 Task: Open a blank google sheet and write heading  Budget GuruAdd Categories in a column and its values below  'Housing, Transportation, Groceries, Utilities, Entertainment, Dining Out, Health, Miscellaneous, Savings & Total. 'Add Budgeted amount in next column and its values below  $1,500, $300, $400, $200, $150, $250, $100, $200, $500 & $4,600. Add Actual amountin next column and its values below   $1,400, $280, $420, $180, $170, $230, $120, $180, $520 & $4,500. Add Difference  in next column and its values below   -$100, -$20, +$20, -$20, +$20, -$20, +$20, -$20, +$20 & -$100Save page DashboardReceiptsbook
Action: Mouse moved to (240, 157)
Screenshot: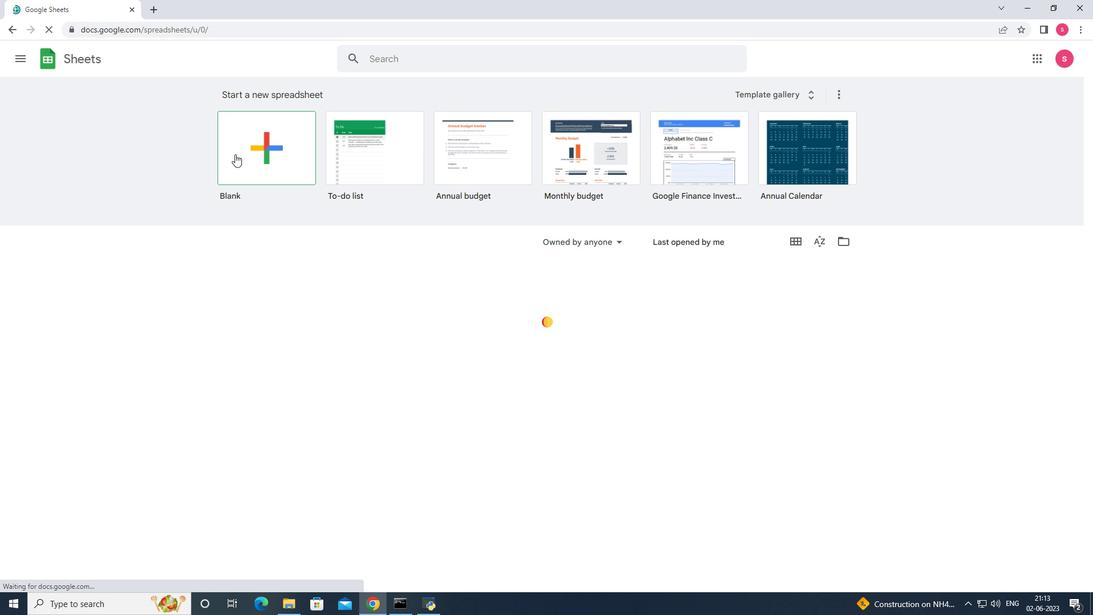 
Action: Mouse pressed left at (240, 157)
Screenshot: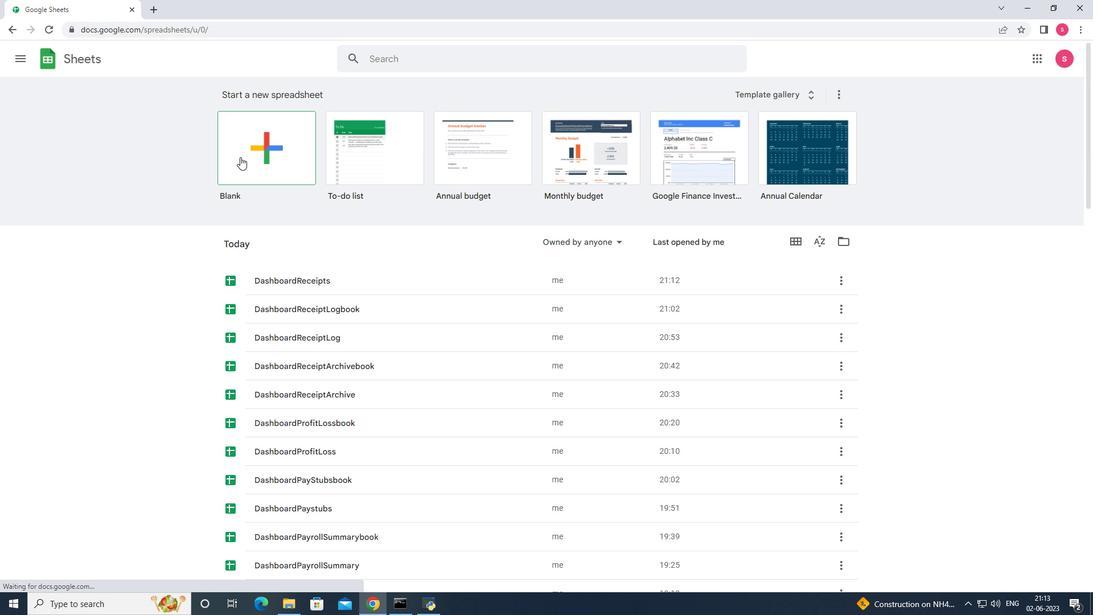 
Action: Mouse moved to (237, 162)
Screenshot: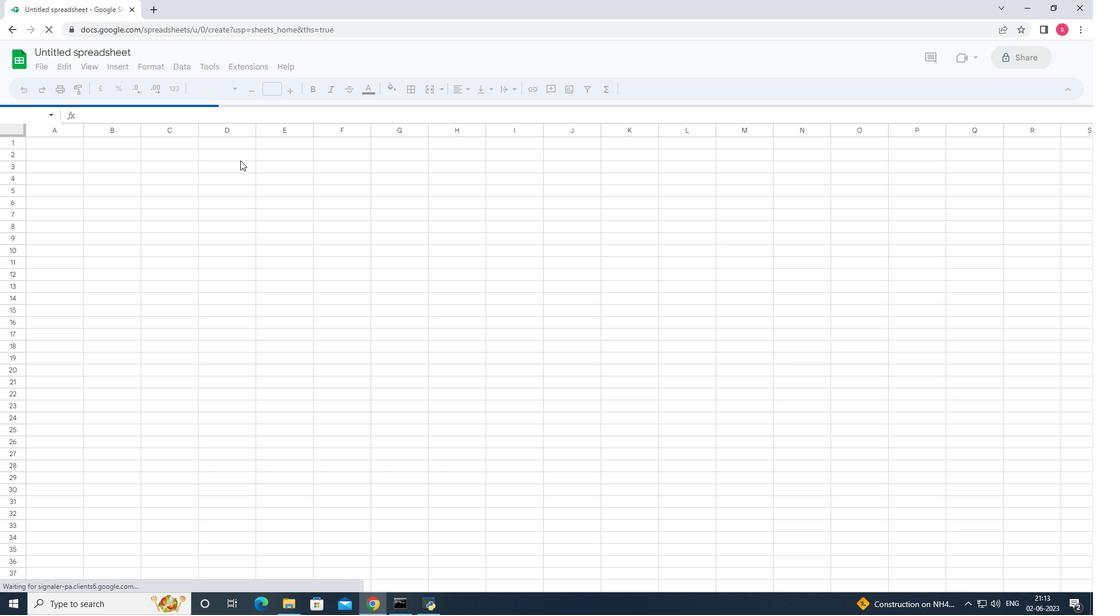 
Action: Key pressed <Key.shift>Budget<Key.space><Key.shift><Key.shift><Key.shift><Key.shift><Key.shift>Guru<Key.esc><Key.shift><Key.shift><Key.shift><Key.shift><Key.shift><Key.shift><Key.shift><Key.shift>Budget<Key.space><Key.shift><Key.shift><Key.shift><Key.shift><Key.shift><Key.shift><Key.shift><Key.shift><Key.shift><Key.shift><Key.shift><Key.shift><Key.shift><Key.shift>Guru<Key.enter><Key.shift><Key.shift><Key.shift><Key.shift><Key.shift>Housingctrl+X
Screenshot: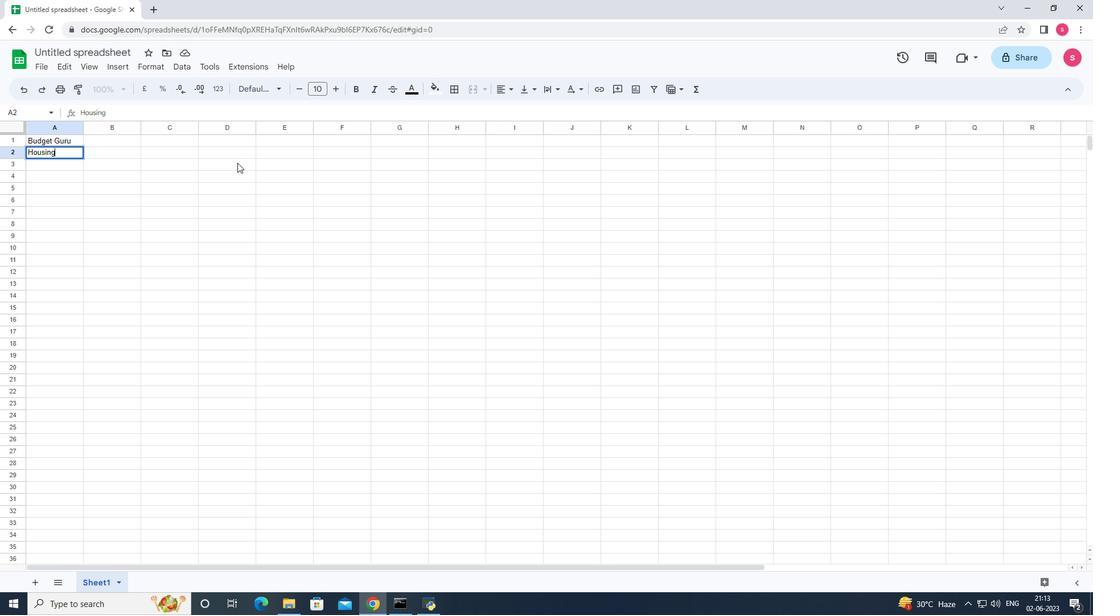 
Action: Mouse moved to (68, 156)
Screenshot: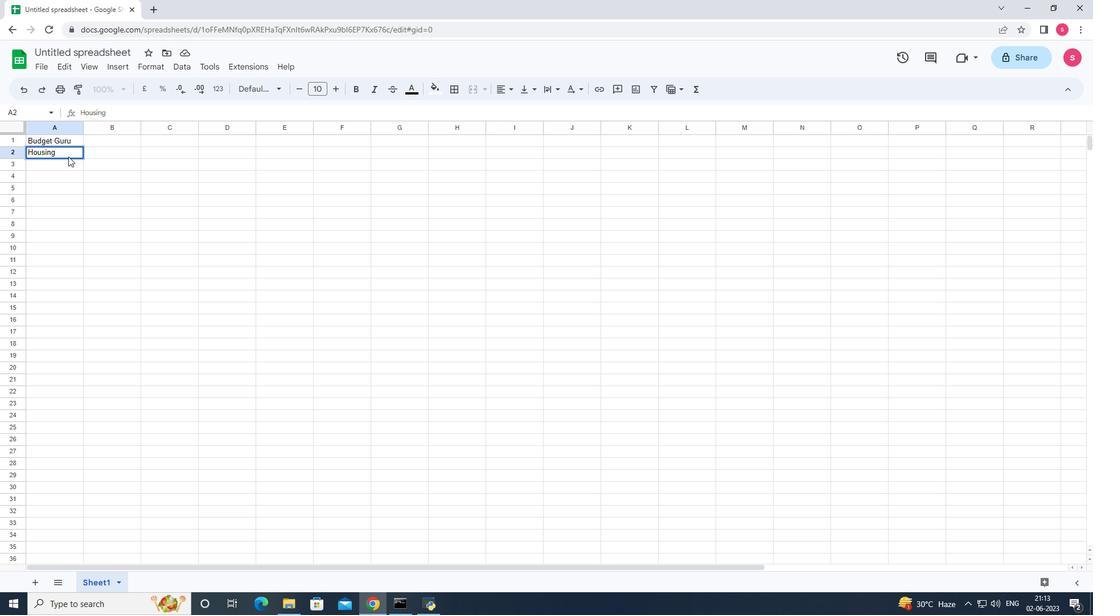 
Action: Mouse pressed left at (68, 156)
Screenshot: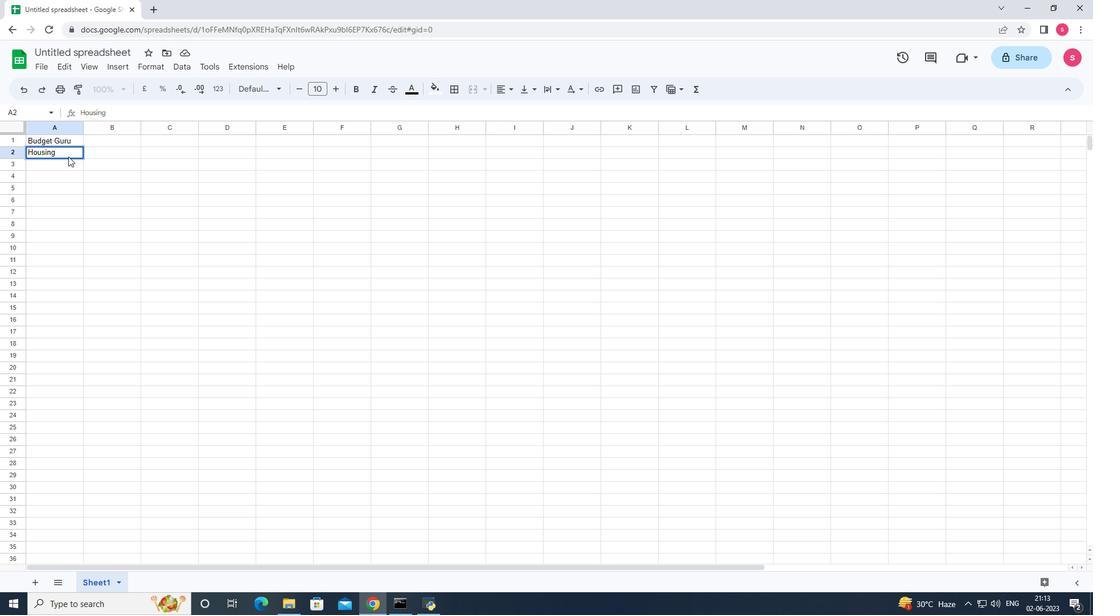 
Action: Mouse moved to (70, 166)
Screenshot: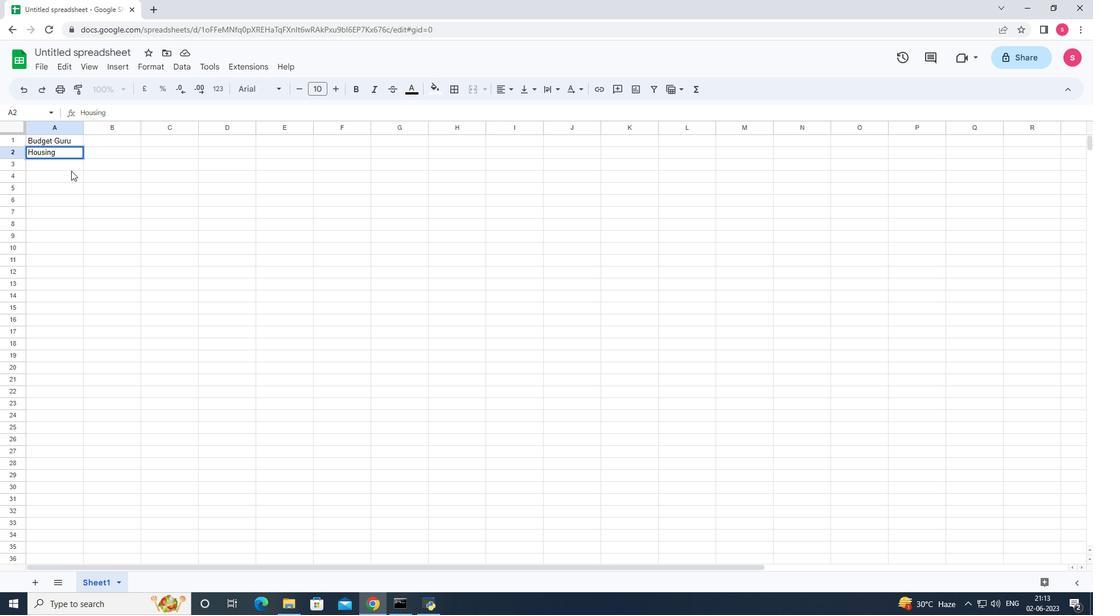 
Action: Mouse pressed left at (70, 166)
Screenshot: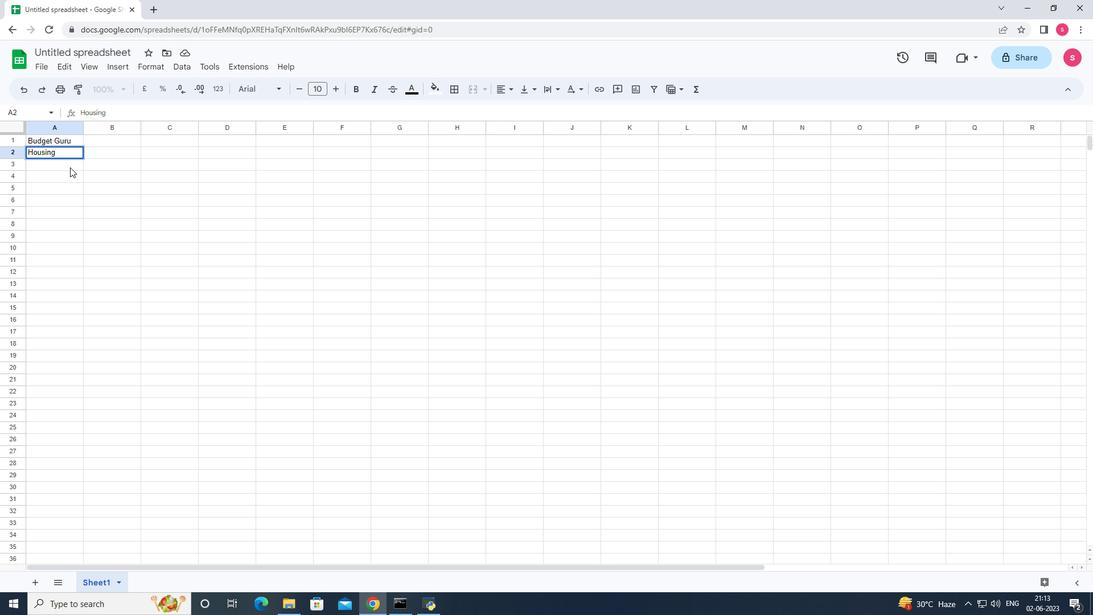 
Action: Key pressed ctrl+Vctrl+Z
Screenshot: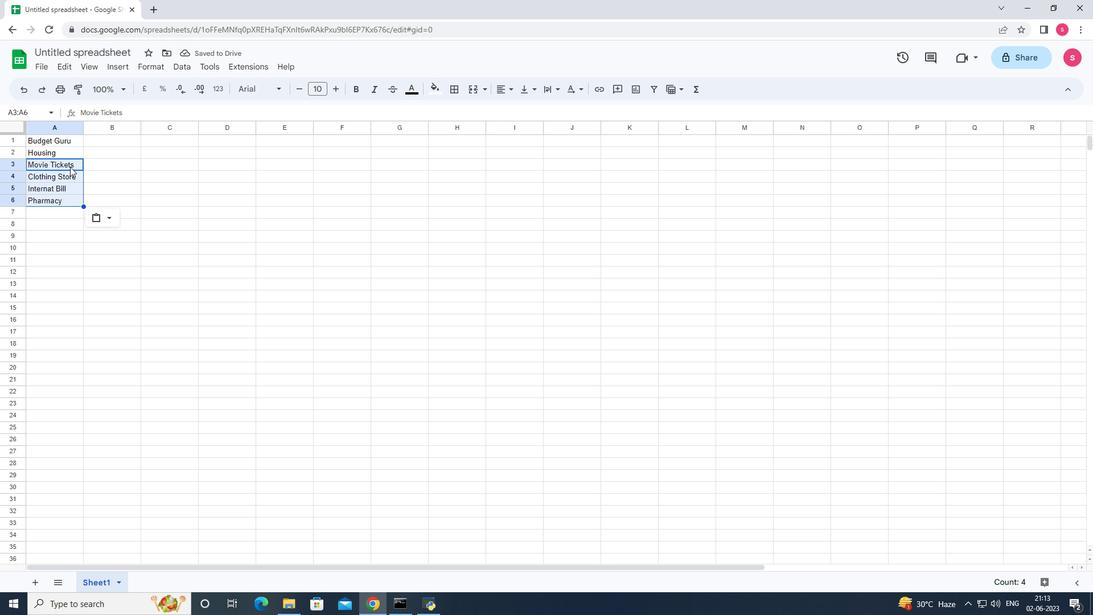 
Action: Mouse moved to (64, 154)
Screenshot: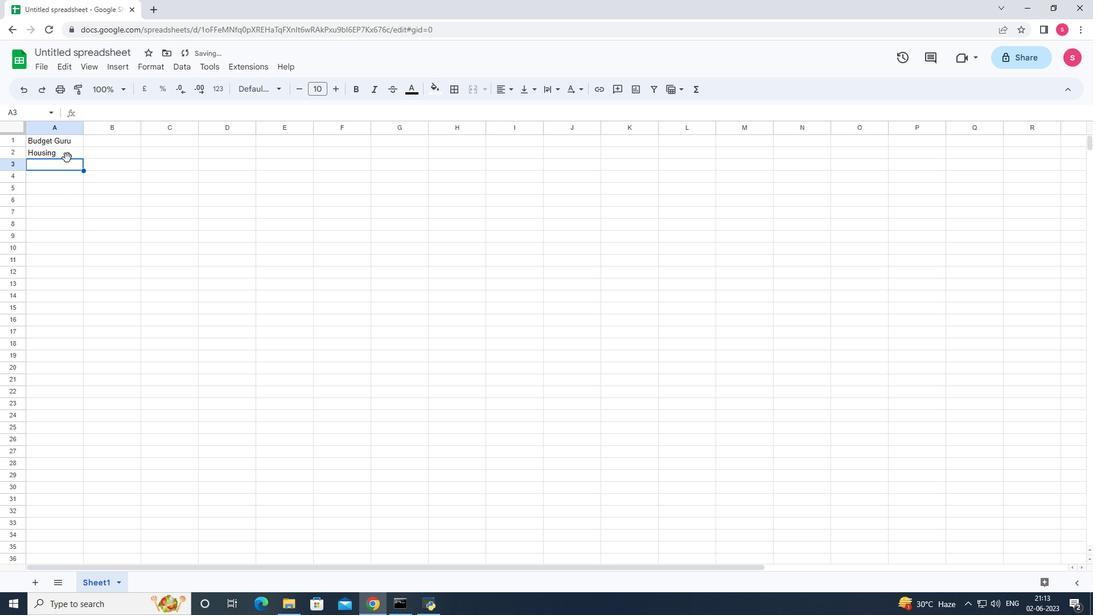 
Action: Mouse pressed left at (64, 154)
Screenshot: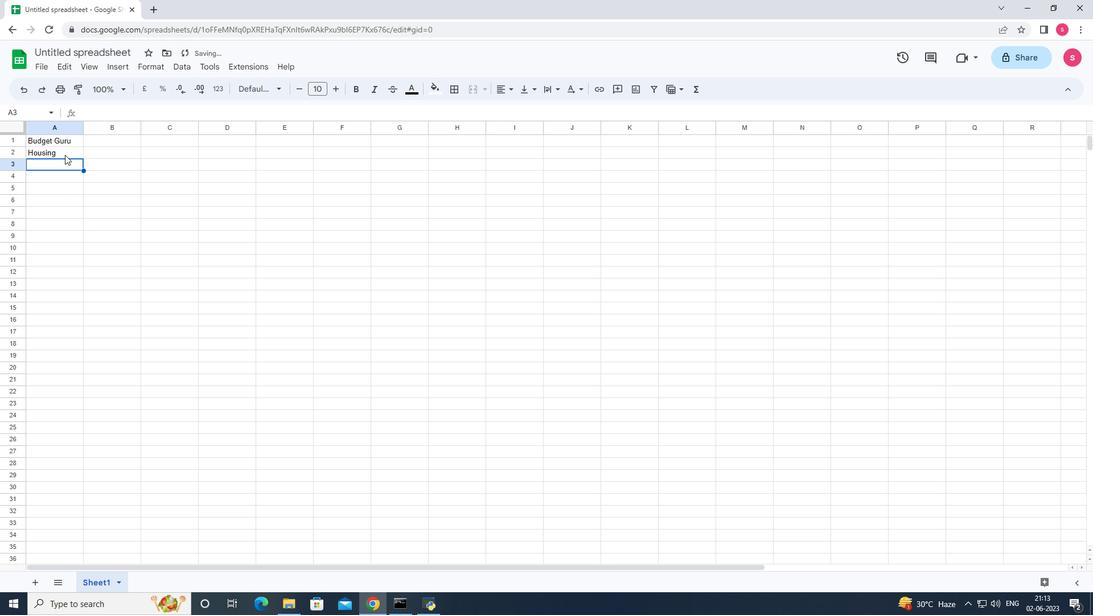
Action: Key pressed <Key.backspace><Key.shift>Categories<Key.enter><Key.shift><Key.shift><Key.shift><Key.shift><Key.shift>Housing<Key.enter><Key.shift><Key.shift>Transportation<Key.enter><Key.shift><Key.shift>Groceries<Key.enter><Key.shift><Key.shift>Utilities<Key.enter><Key.shift>Entertainment<Key.enter><Key.shift>Dining<Key.space><Key.shift>Out<Key.enter><Key.shift>Health<Key.enter><Key.shift>Miscellaneous<Key.enter><Key.shift>sa<Key.backspace><Key.backspace><Key.shift>Savings<Key.enter><Key.shift>Total<Key.enter><Key.right><Key.up><Key.up><Key.up><Key.up><Key.up><Key.up><Key.up><Key.up><Key.up><Key.up><Key.up><Key.shift>Budgeted<Key.space><Key.shift><Key.caps_lock><Key.shift><Key.shift>a<Key.backspace><Key.shift>sa<Key.backspace><Key.backspace><Key.shift>a<Key.shift><Key.backspace><Key.shift>a<Key.backspace><Key.shift><Key.caps_lock><Key.shift>Amount<Key.enter>1500<Key.enter>300<Key.enter>400<Key.enter>200<Key.enter>150<Key.enter>250<Key.enter>100<Key.enter>200<Key.enter>500<Key.enter>=
Screenshot: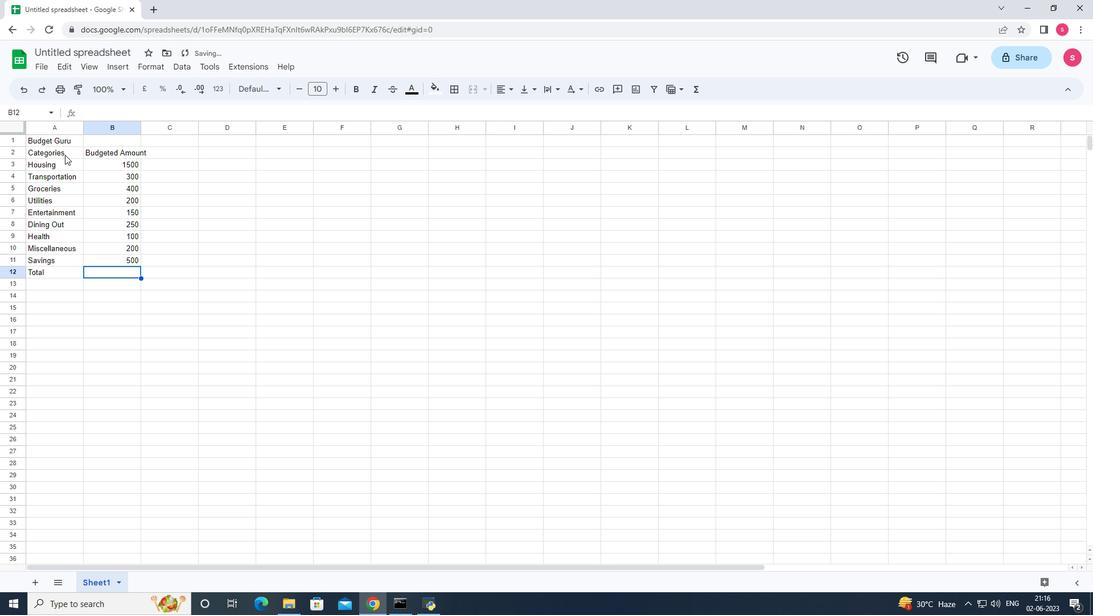 
Action: Mouse moved to (136, 284)
Screenshot: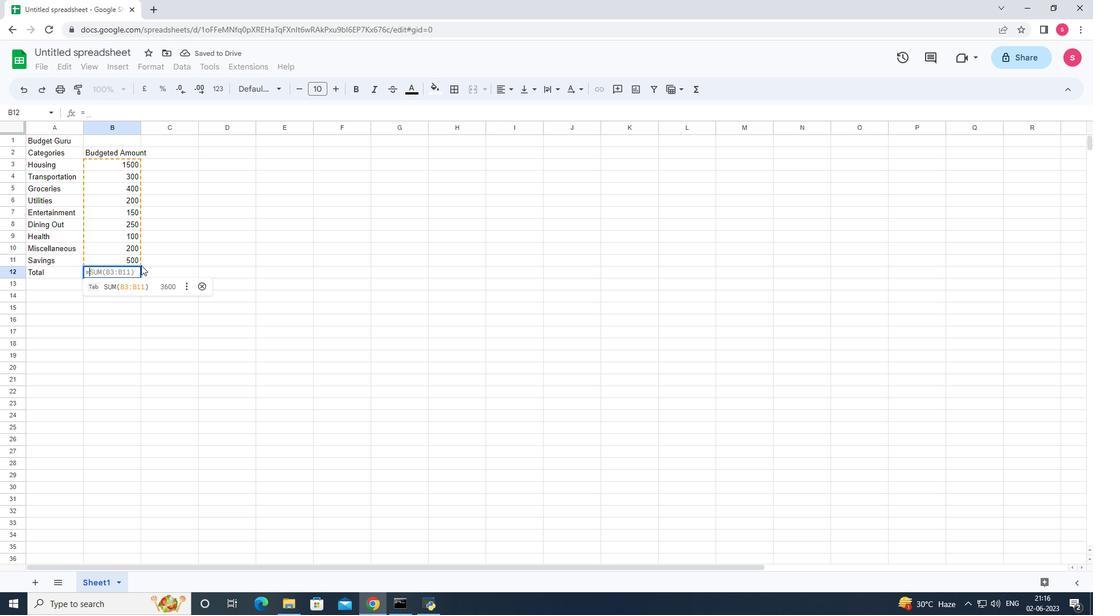 
Action: Mouse pressed left at (136, 284)
Screenshot: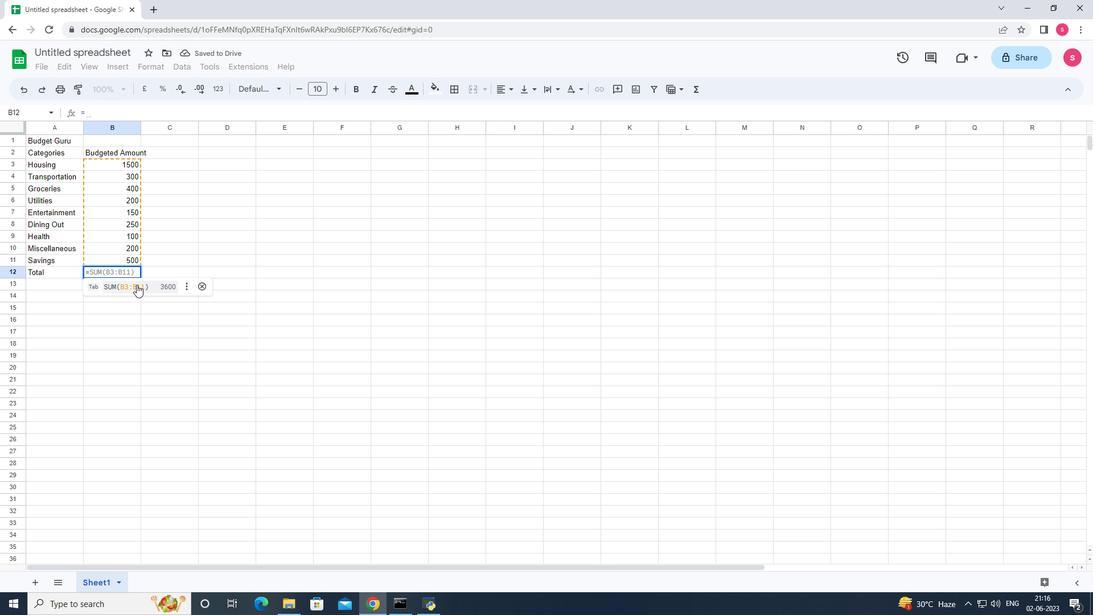 
Action: Mouse moved to (88, 163)
Screenshot: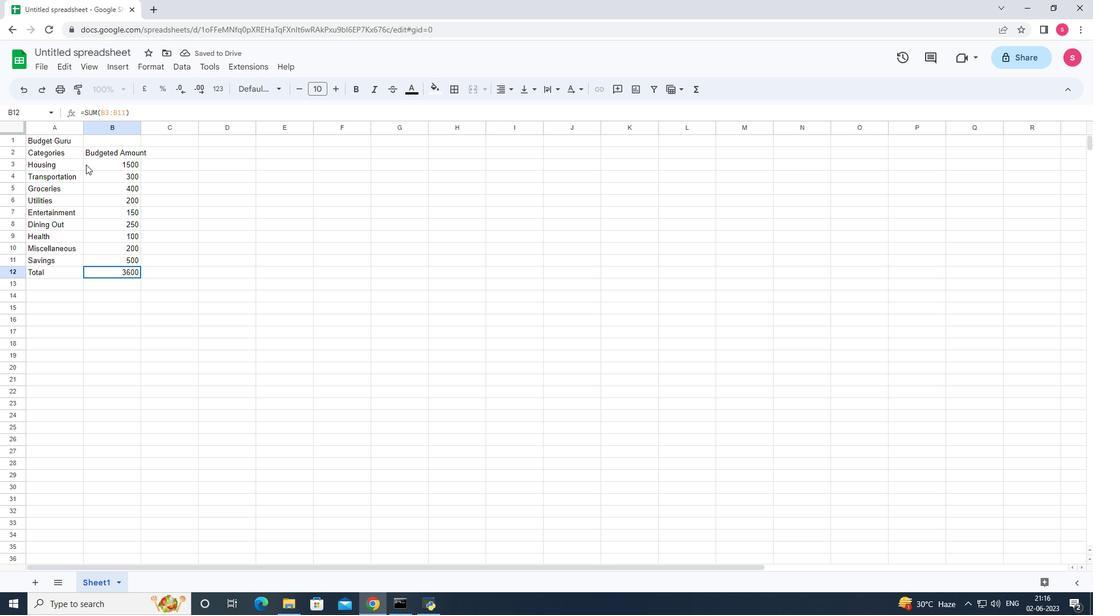 
Action: Mouse pressed left at (88, 163)
Screenshot: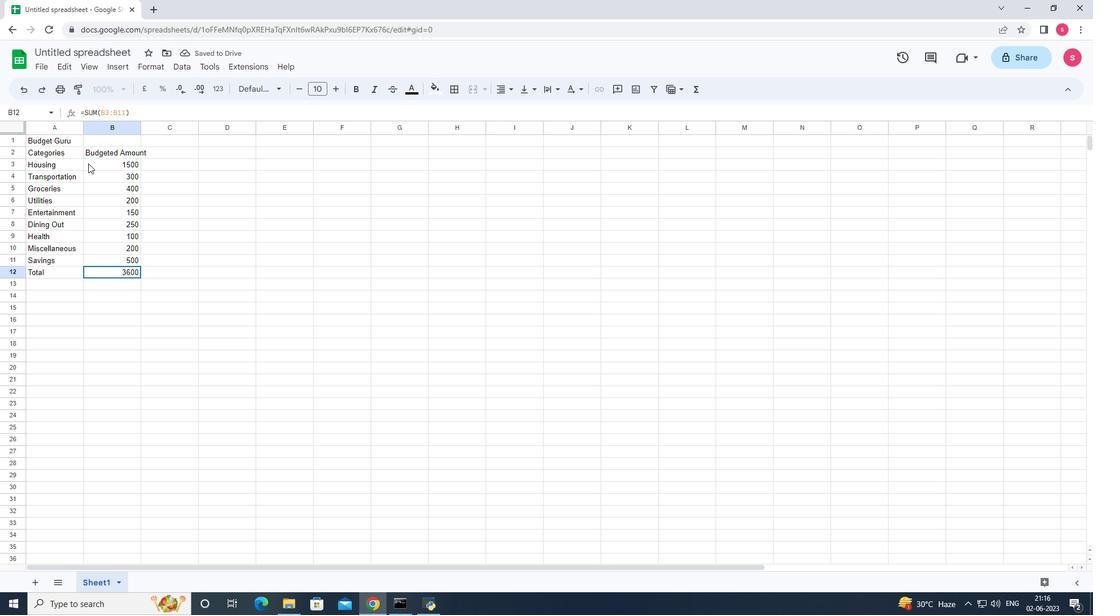 
Action: Mouse moved to (141, 67)
Screenshot: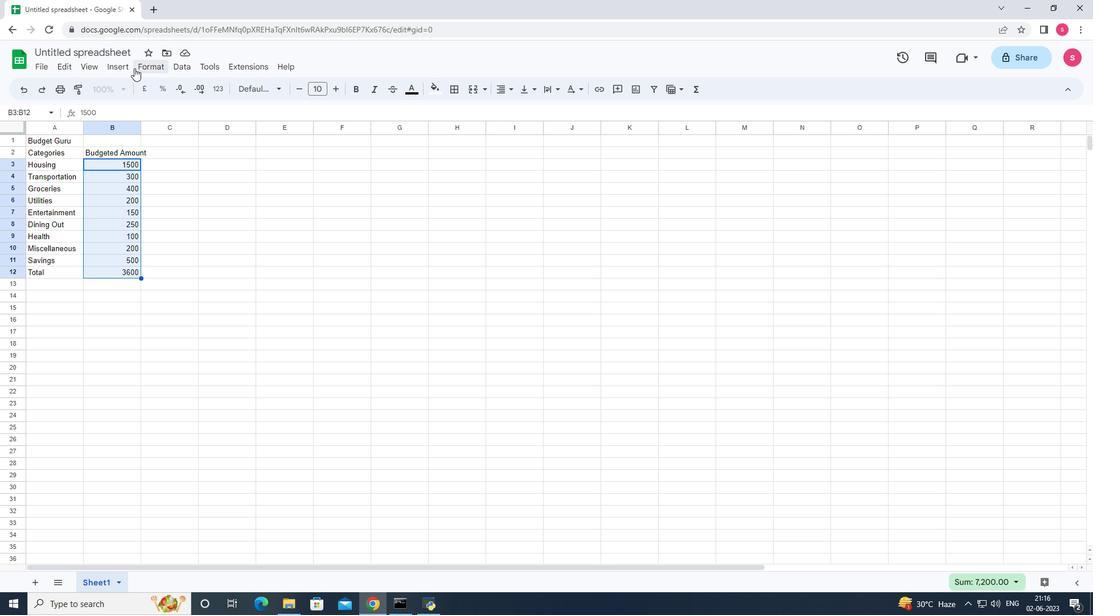 
Action: Mouse pressed left at (141, 67)
Screenshot: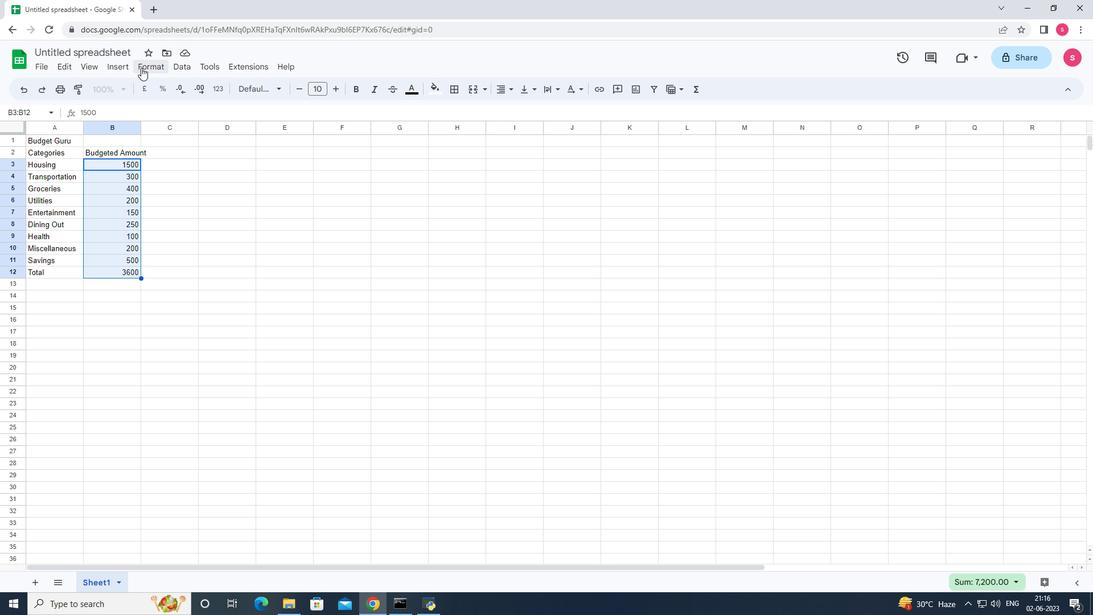 
Action: Mouse moved to (205, 116)
Screenshot: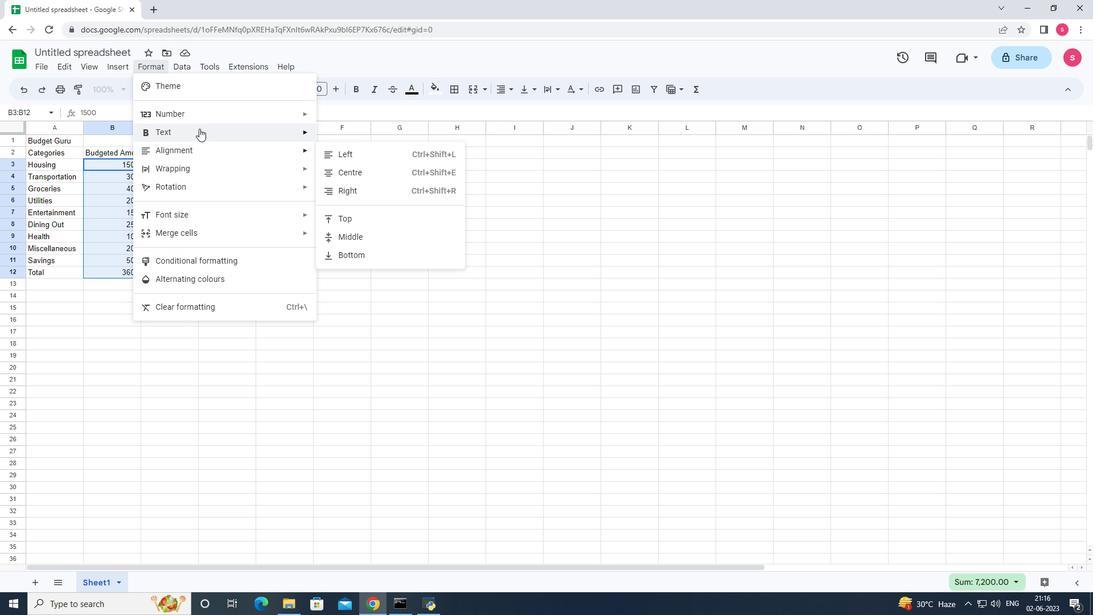 
Action: Mouse pressed left at (205, 116)
Screenshot: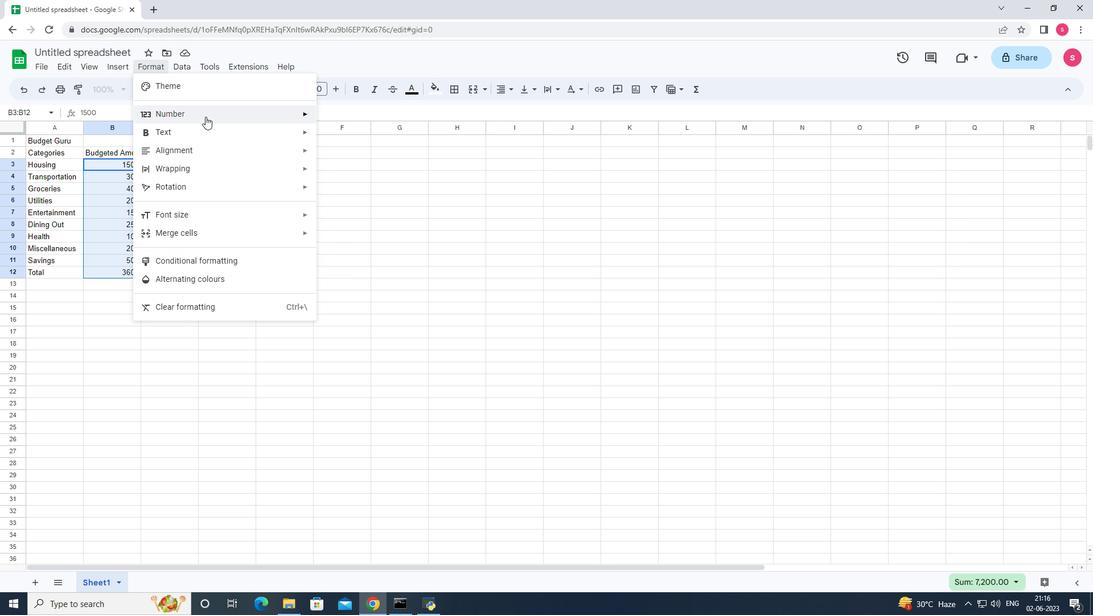 
Action: Mouse moved to (409, 461)
Screenshot: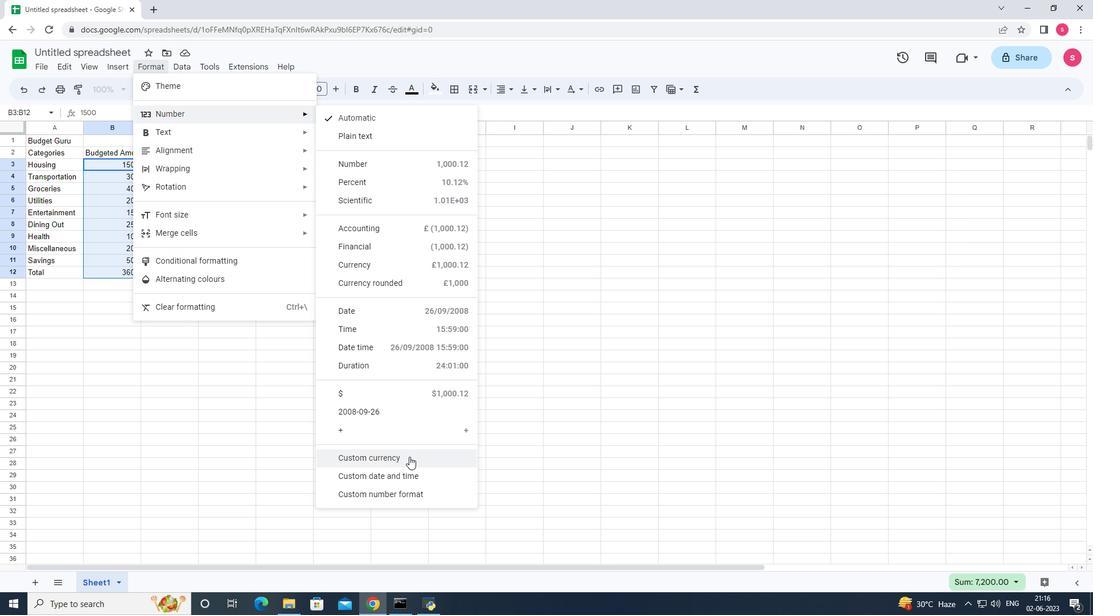 
Action: Mouse pressed left at (409, 461)
Screenshot: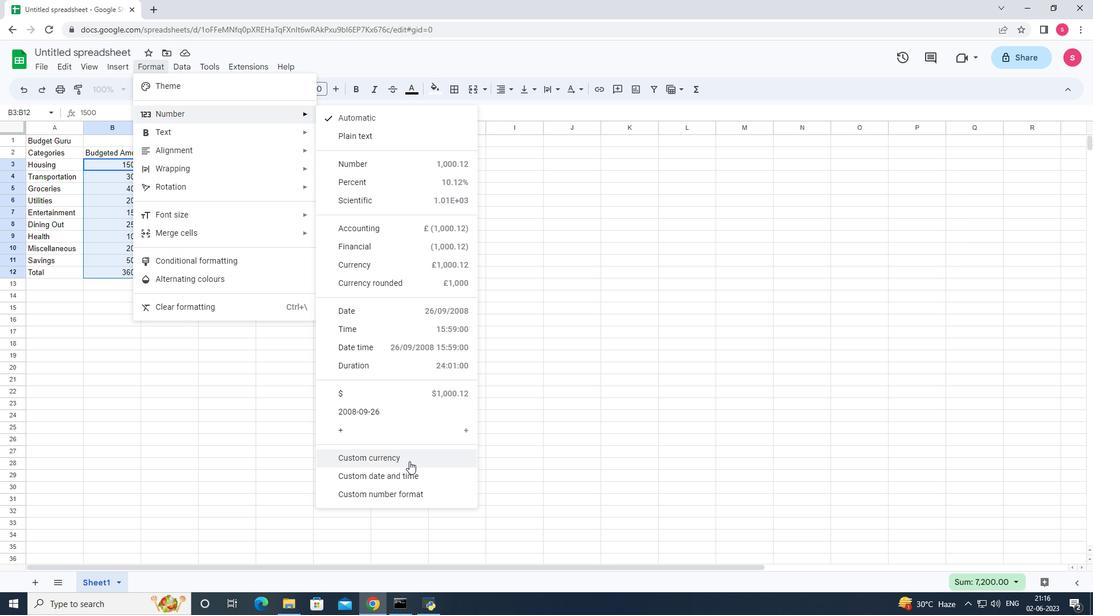 
Action: Mouse moved to (482, 254)
Screenshot: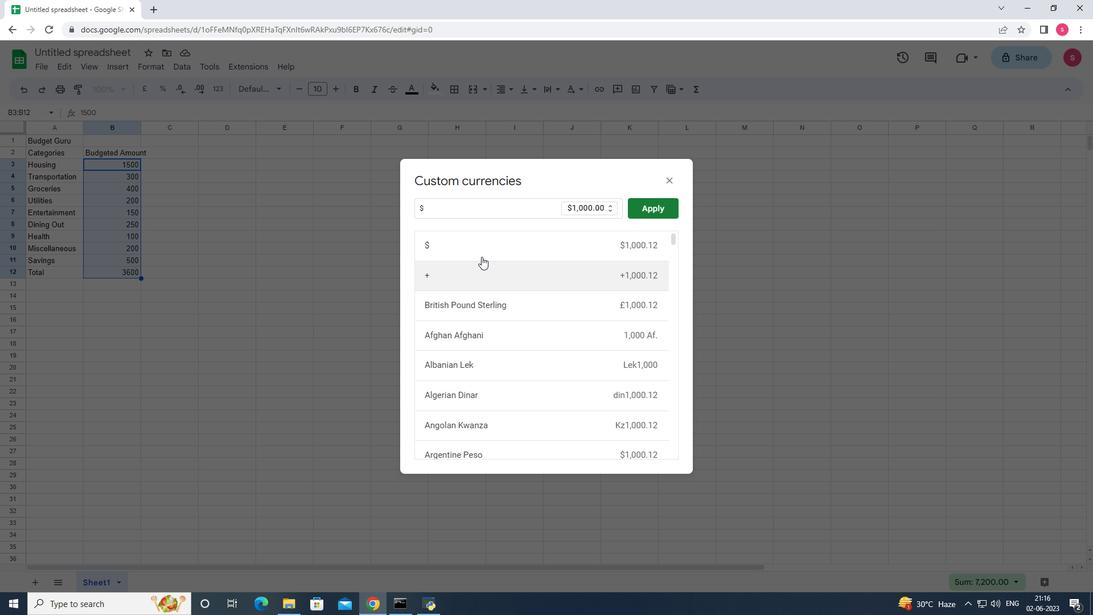 
Action: Mouse pressed left at (482, 254)
Screenshot: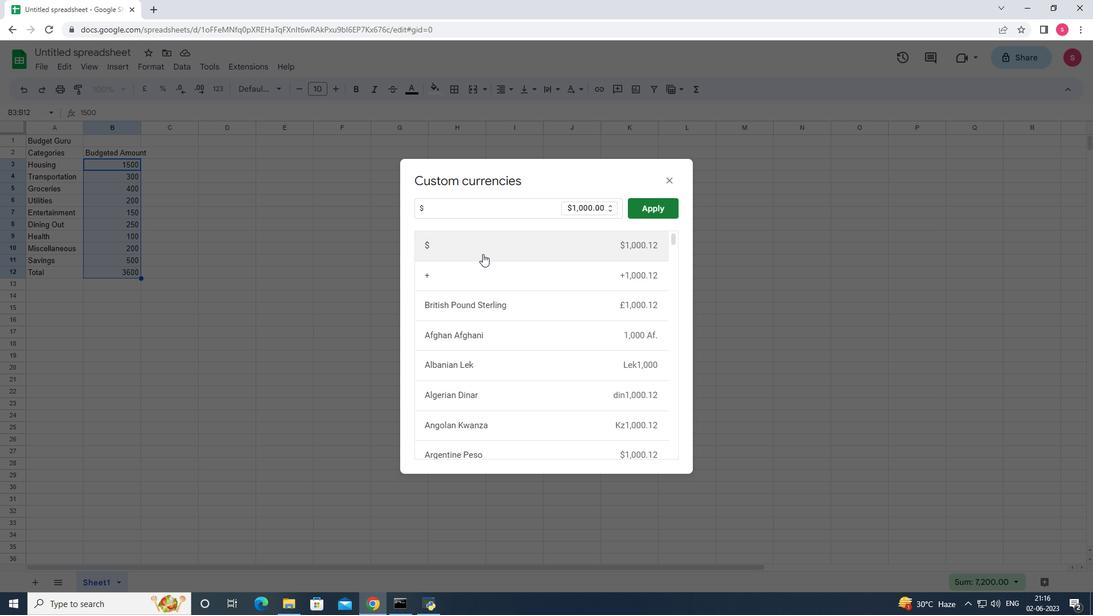 
Action: Mouse moved to (638, 210)
Screenshot: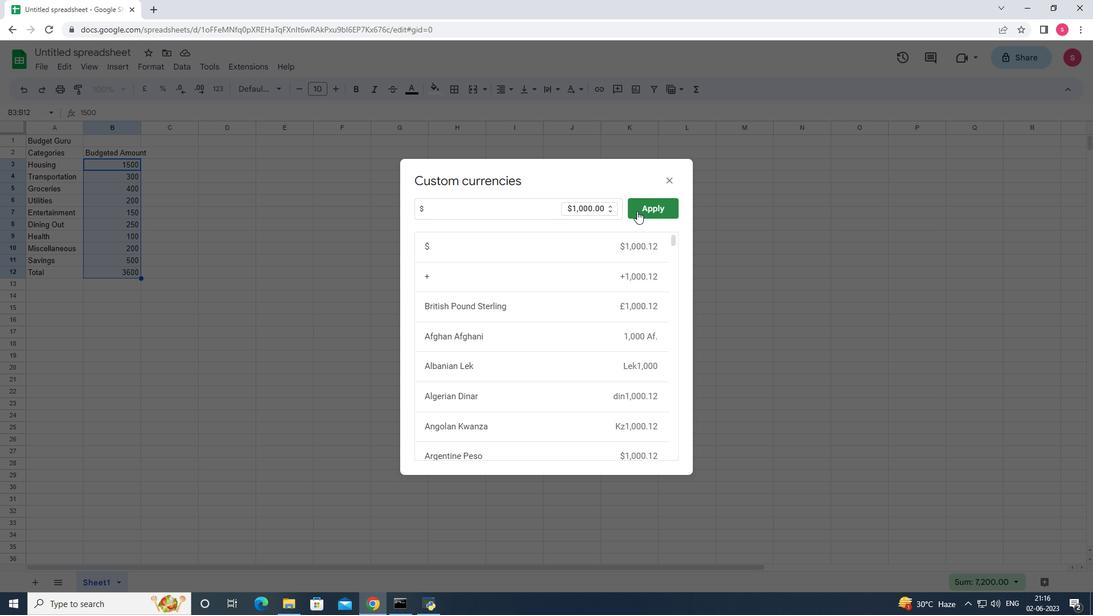
Action: Mouse pressed left at (638, 210)
Screenshot: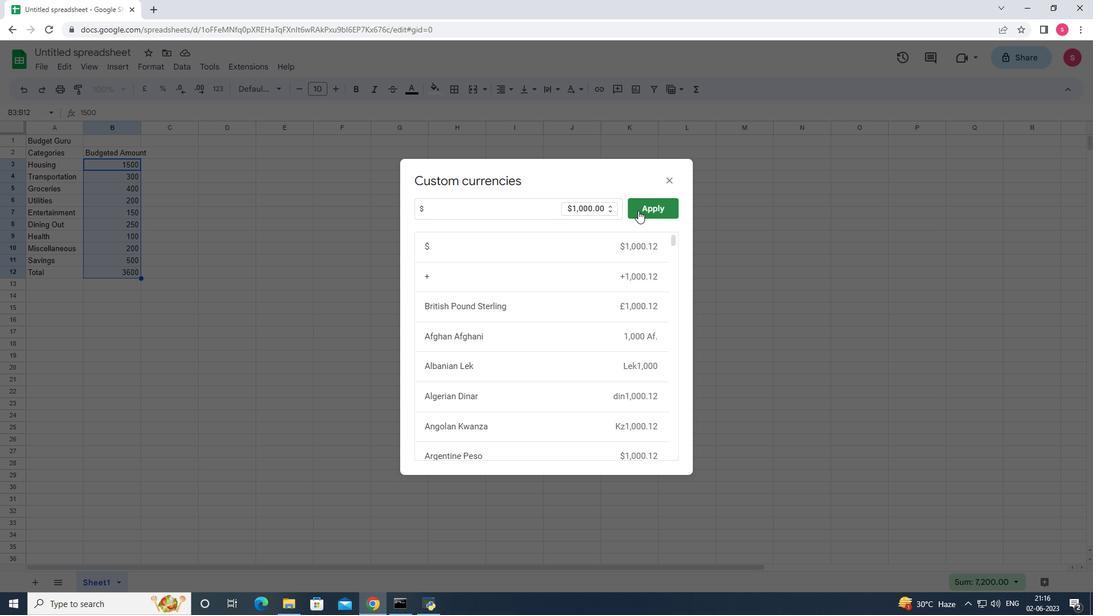 
Action: Mouse moved to (176, 153)
Screenshot: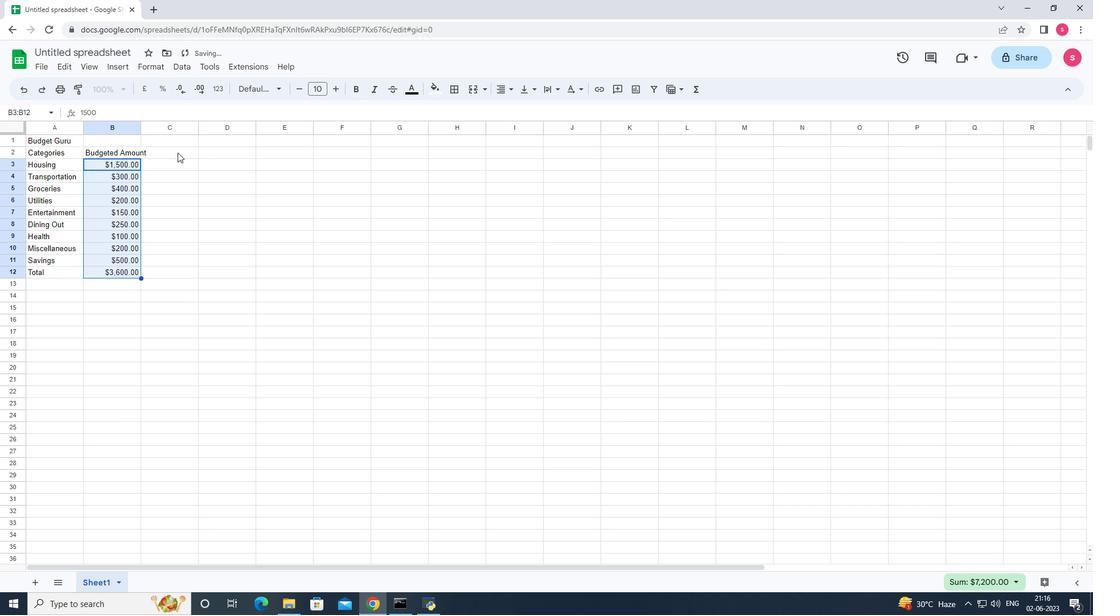 
Action: Mouse pressed left at (176, 153)
Screenshot: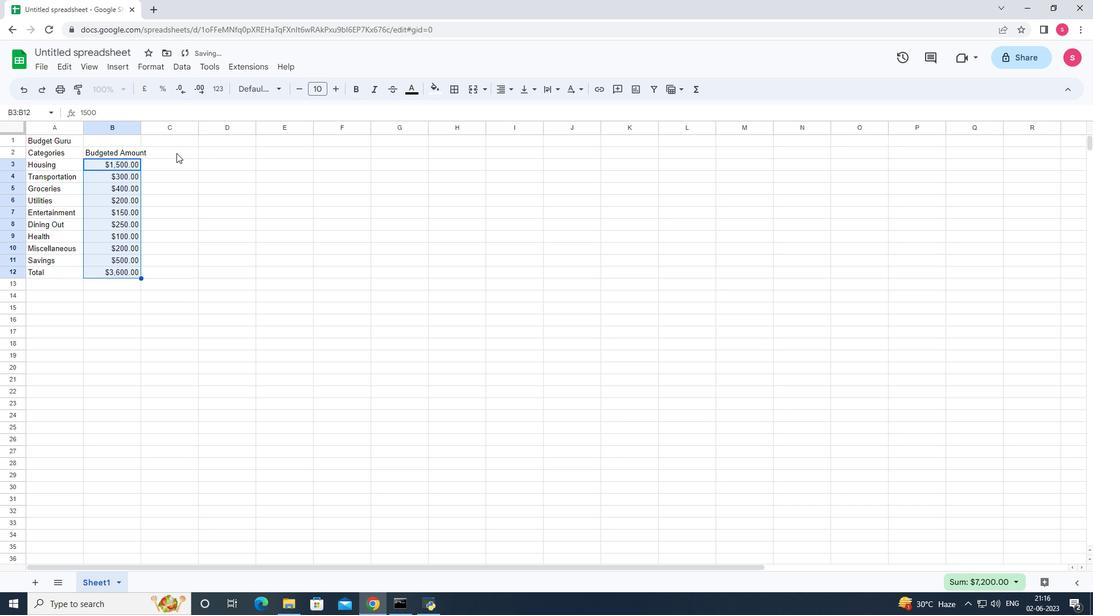 
Action: Key pressed <Key.shift>Actual<Key.space><Key.shift>am<Key.backspace><Key.backspace><Key.shift>Amount<Key.enter>1400<Key.enter>280<Key.enter>420<Key.enter>180<Key.enter>170<Key.enter>230<Key.enter>120<Key.enter>180<Key.enter>520<Key.enter>
Screenshot: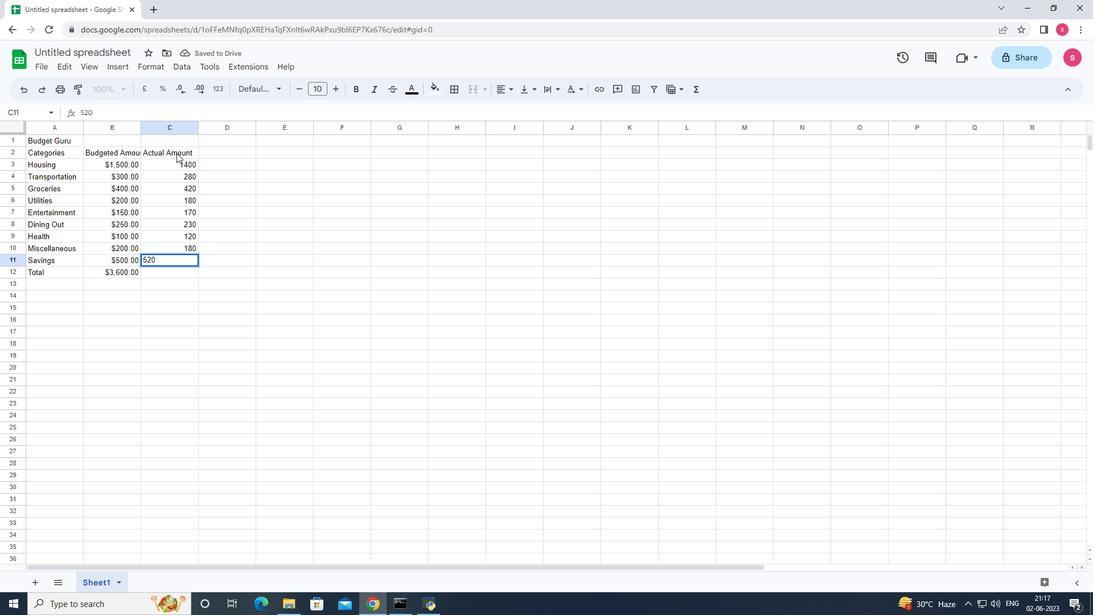 
Action: Mouse moved to (177, 166)
Screenshot: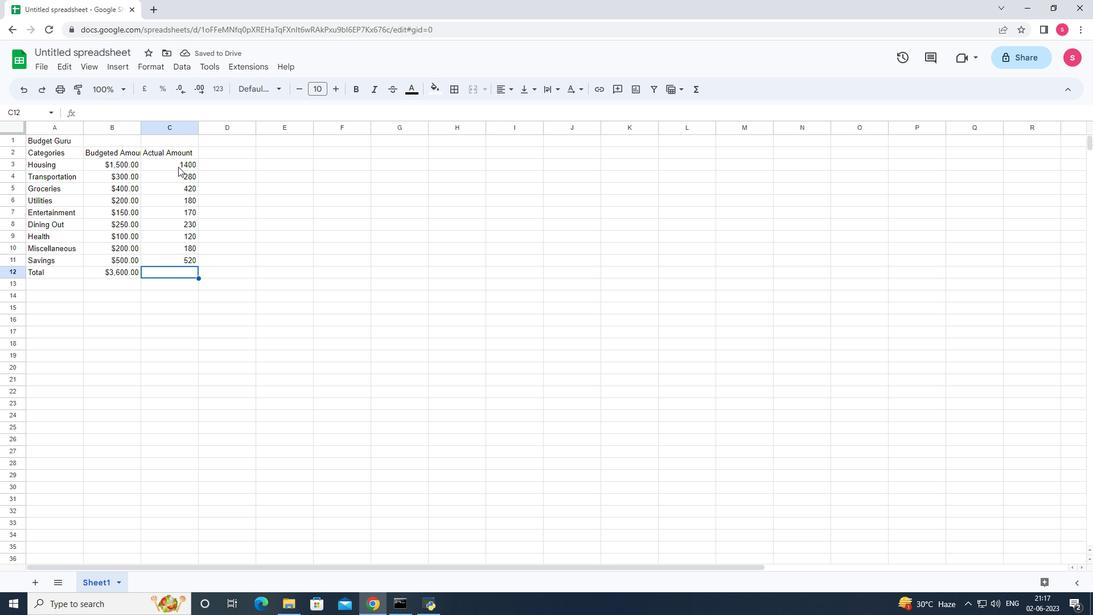 
Action: Key pressed =
Screenshot: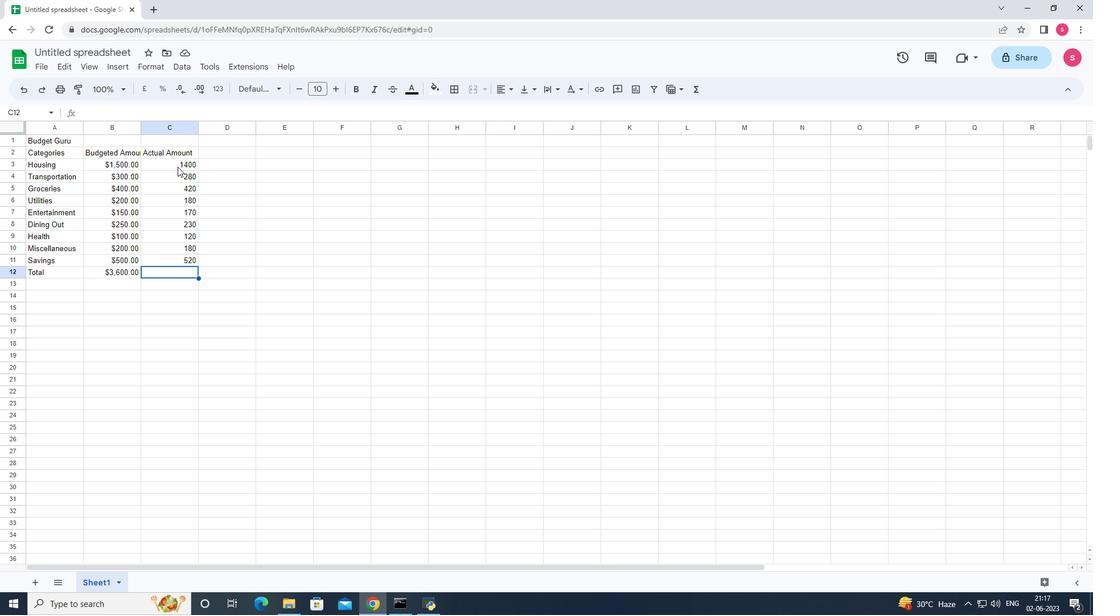 
Action: Mouse moved to (186, 287)
Screenshot: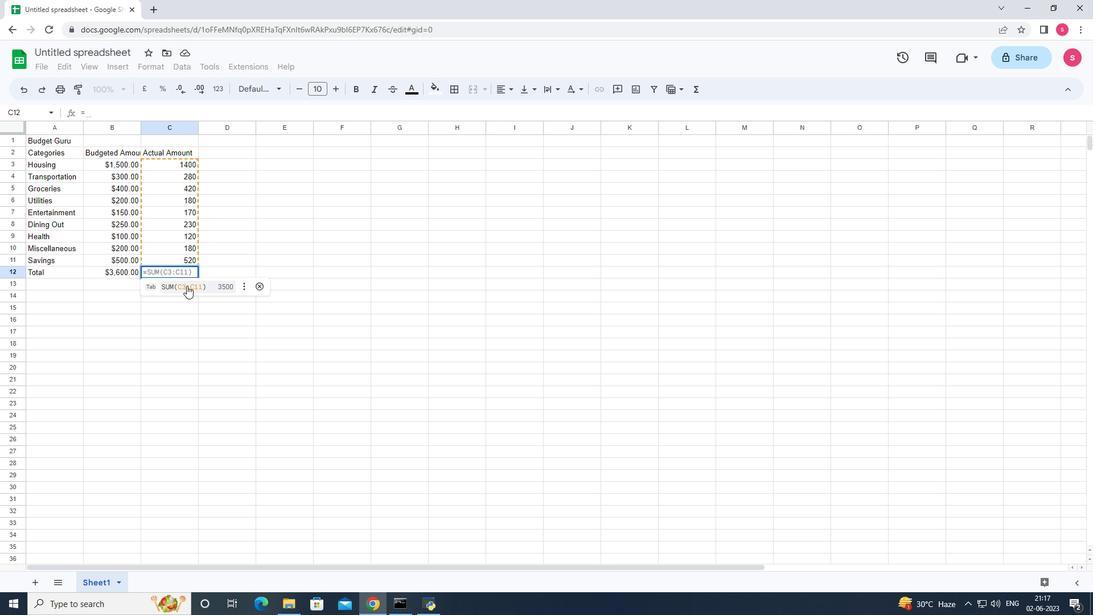 
Action: Mouse pressed left at (186, 287)
Screenshot: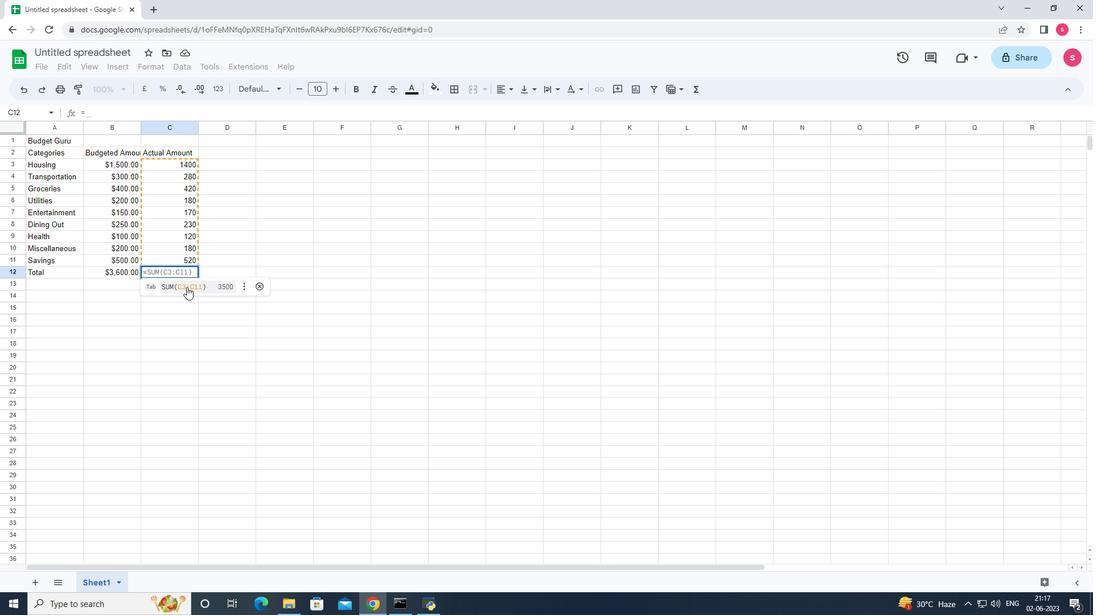 
Action: Mouse moved to (175, 166)
Screenshot: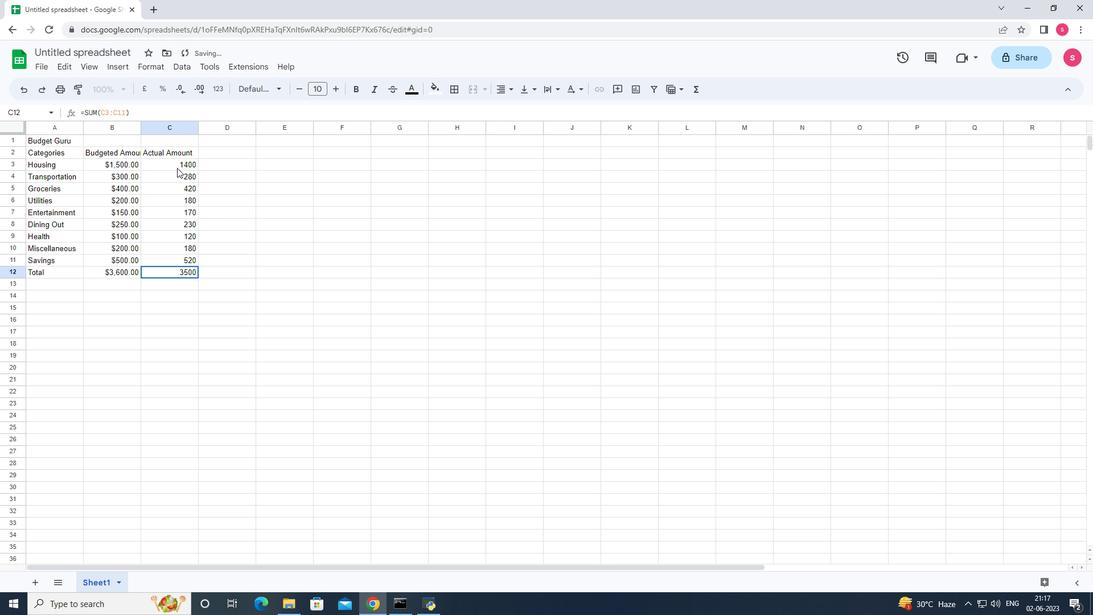 
Action: Mouse pressed left at (175, 166)
Screenshot: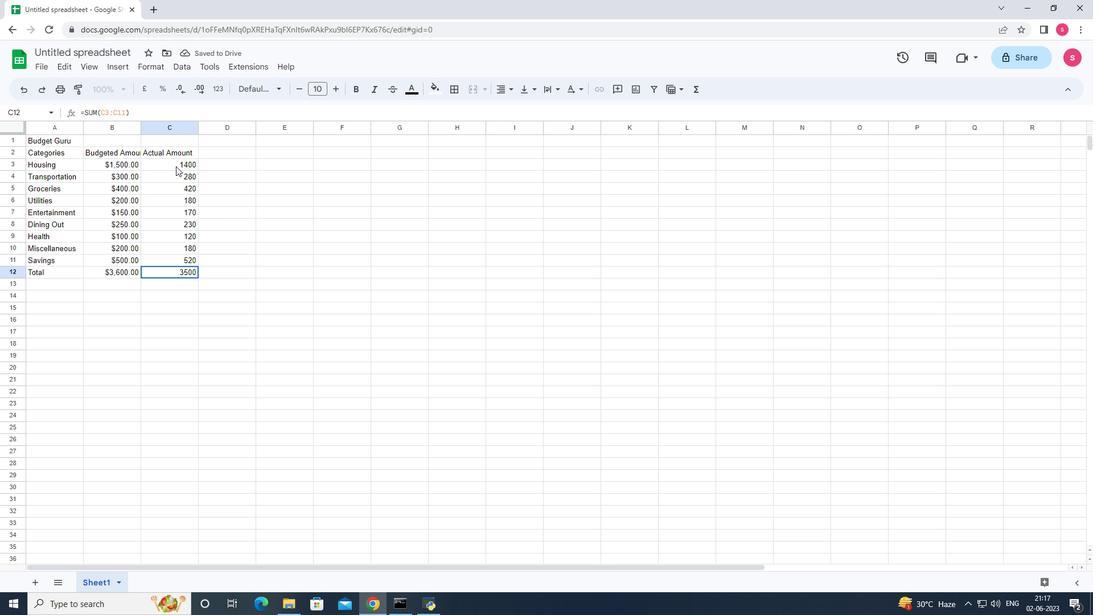 
Action: Mouse moved to (150, 71)
Screenshot: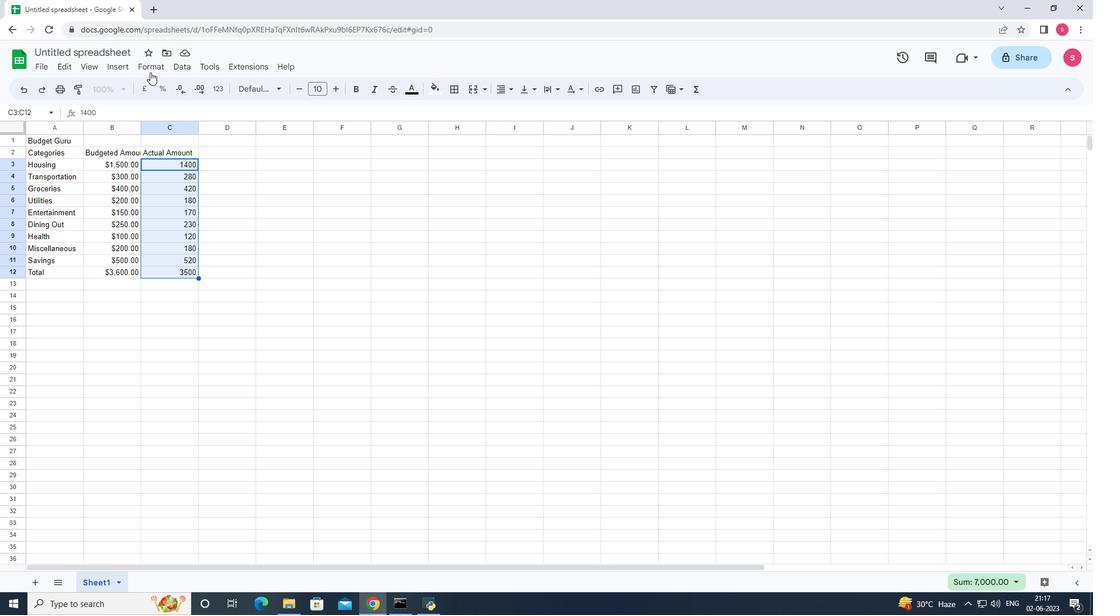 
Action: Mouse pressed left at (150, 71)
Screenshot: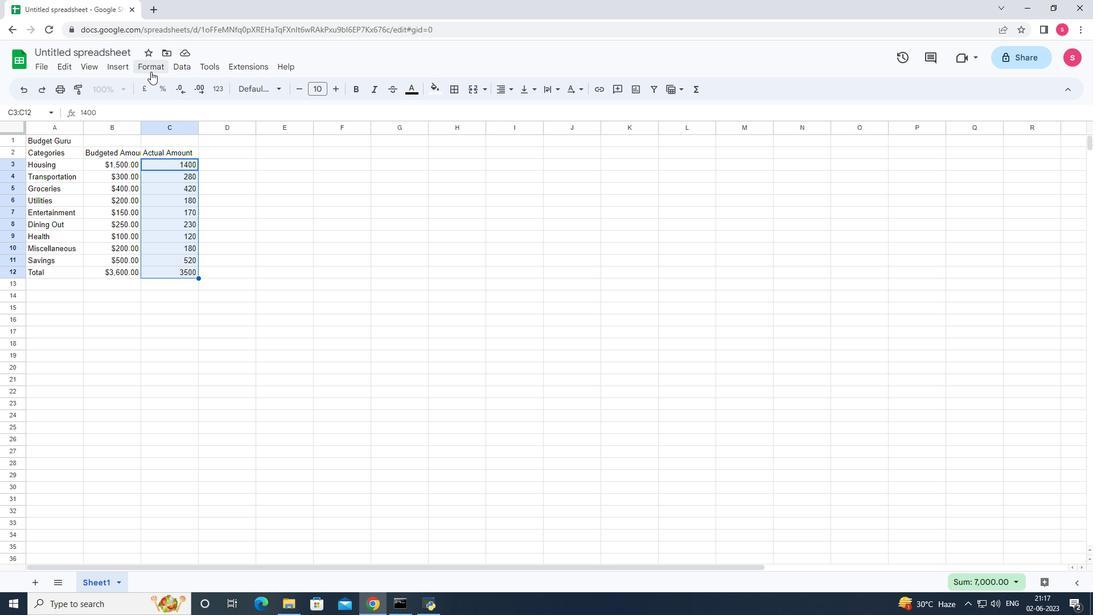 
Action: Mouse moved to (167, 114)
Screenshot: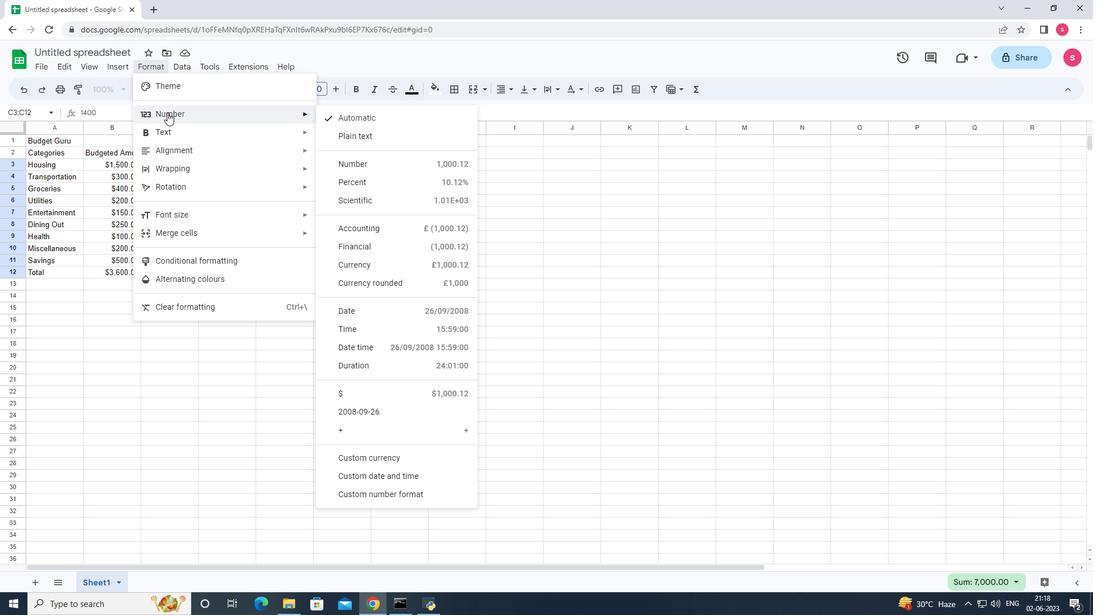 
Action: Mouse pressed left at (167, 114)
Screenshot: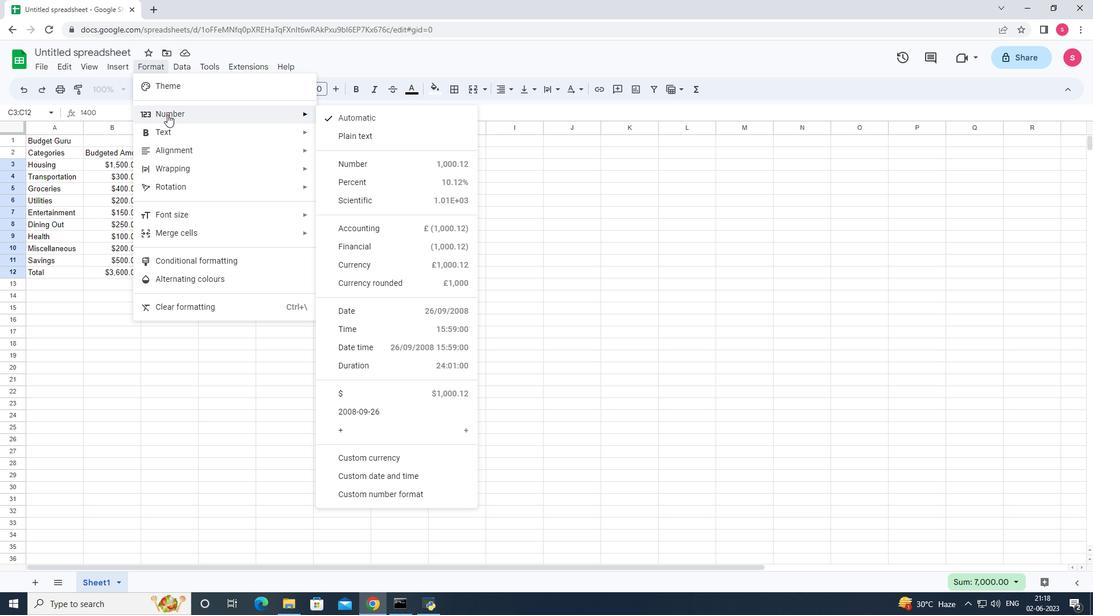 
Action: Mouse moved to (264, 113)
Screenshot: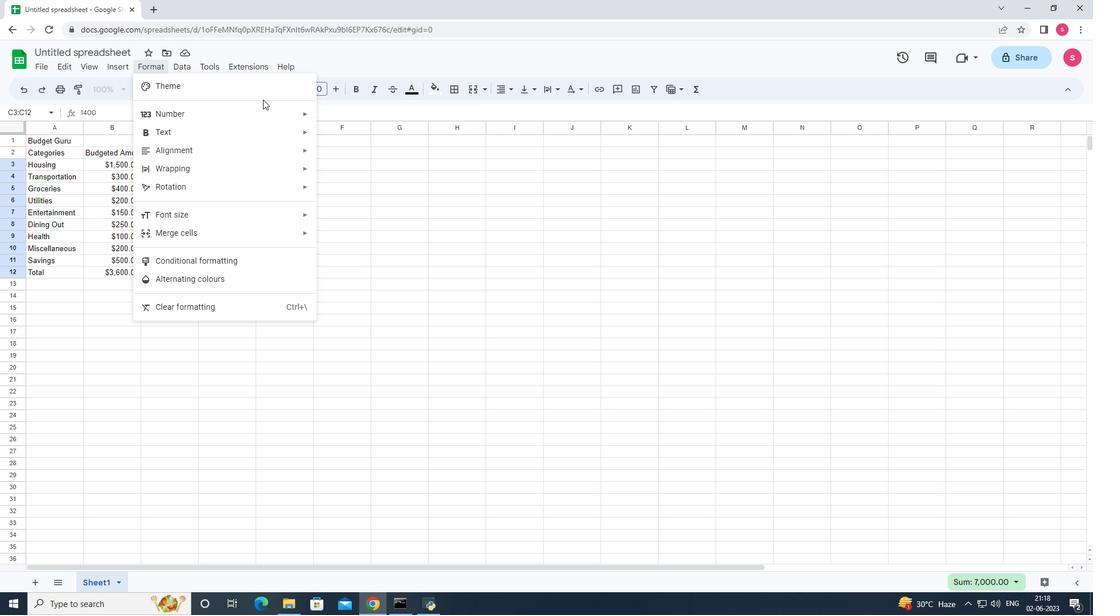 
Action: Mouse pressed left at (264, 113)
Screenshot: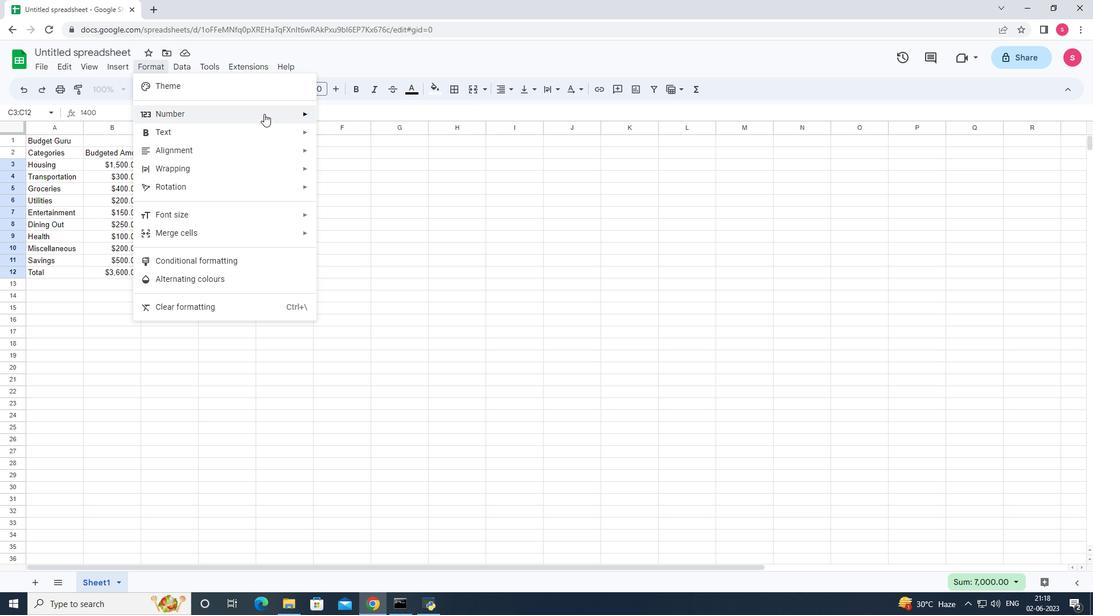 
Action: Mouse moved to (407, 457)
Screenshot: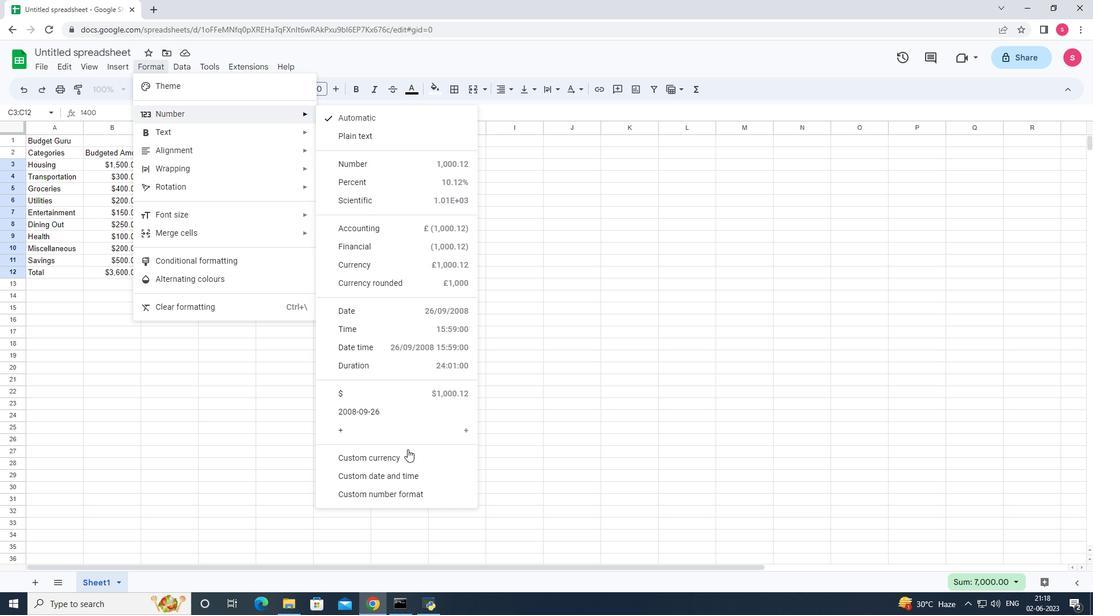 
Action: Mouse pressed left at (407, 457)
Screenshot: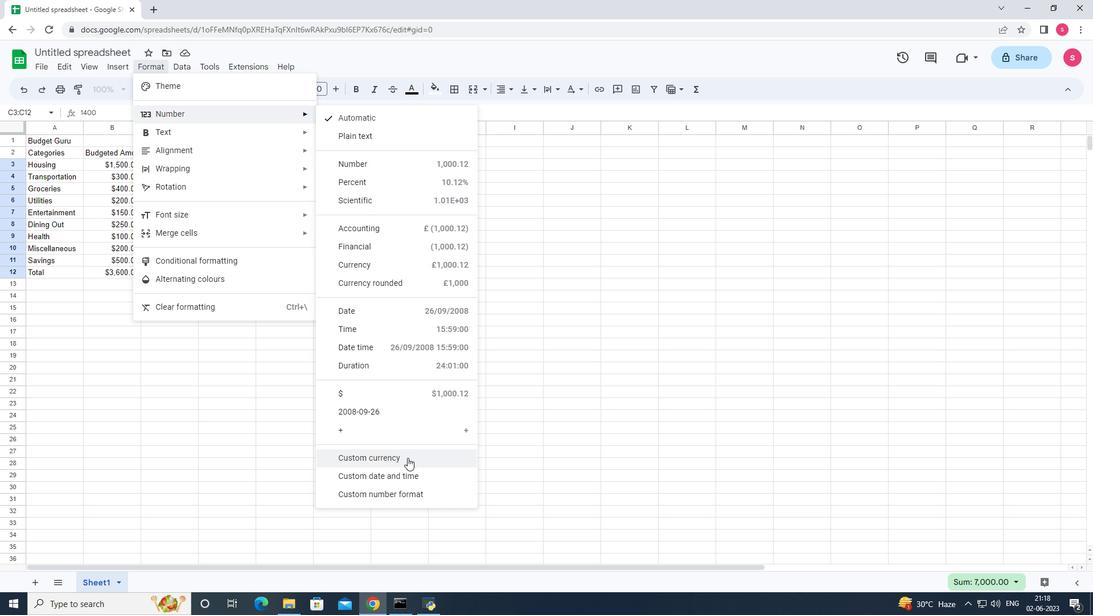 
Action: Mouse moved to (502, 254)
Screenshot: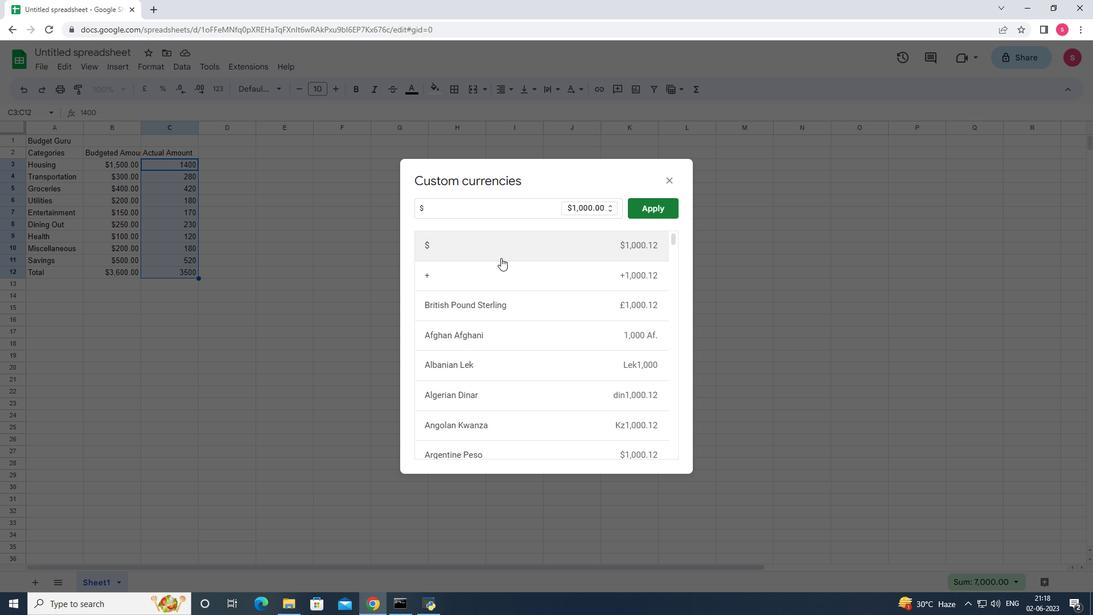
Action: Mouse pressed left at (502, 254)
Screenshot: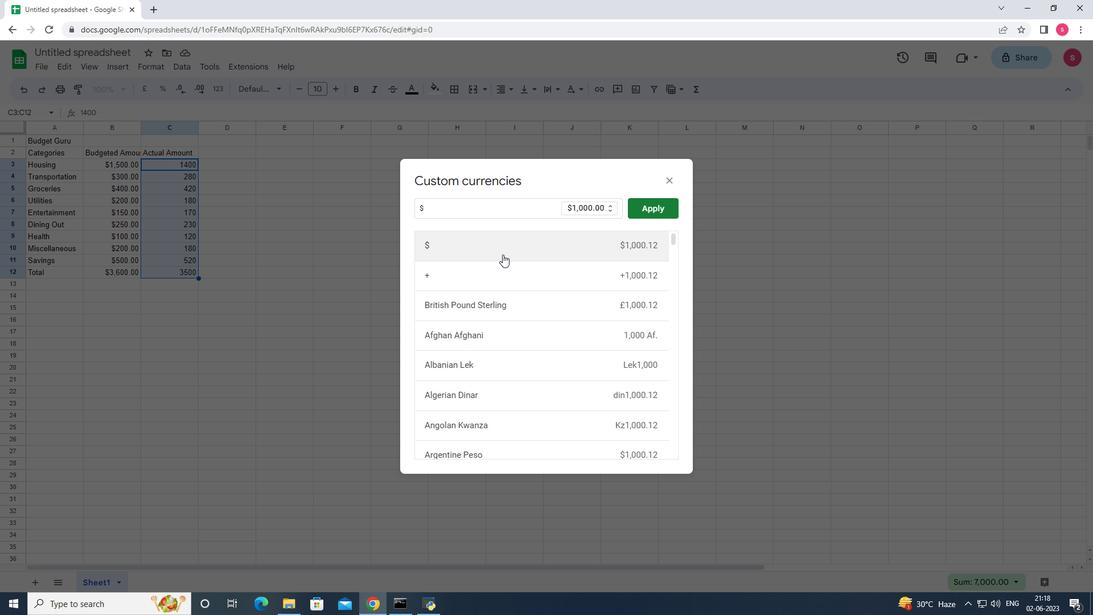 
Action: Mouse moved to (666, 210)
Screenshot: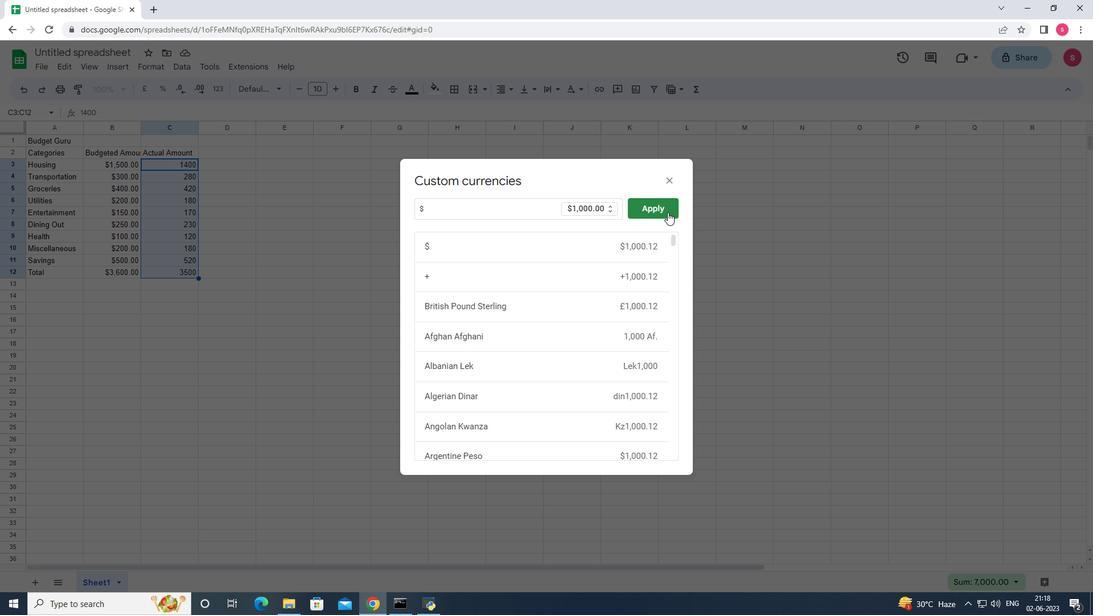 
Action: Mouse pressed left at (666, 210)
Screenshot: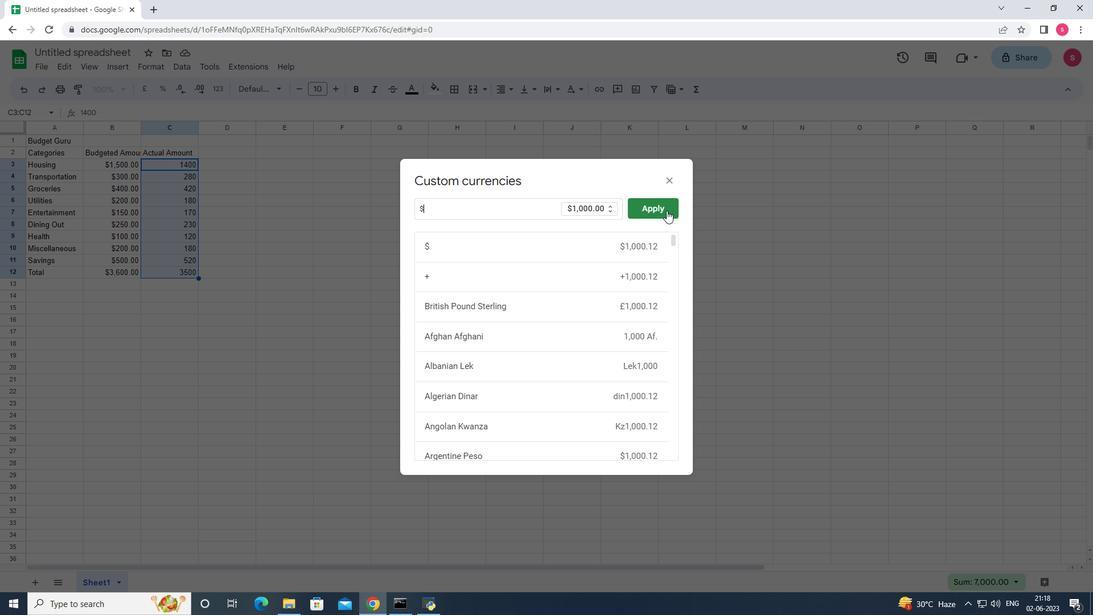 
Action: Mouse pressed left at (666, 210)
Screenshot: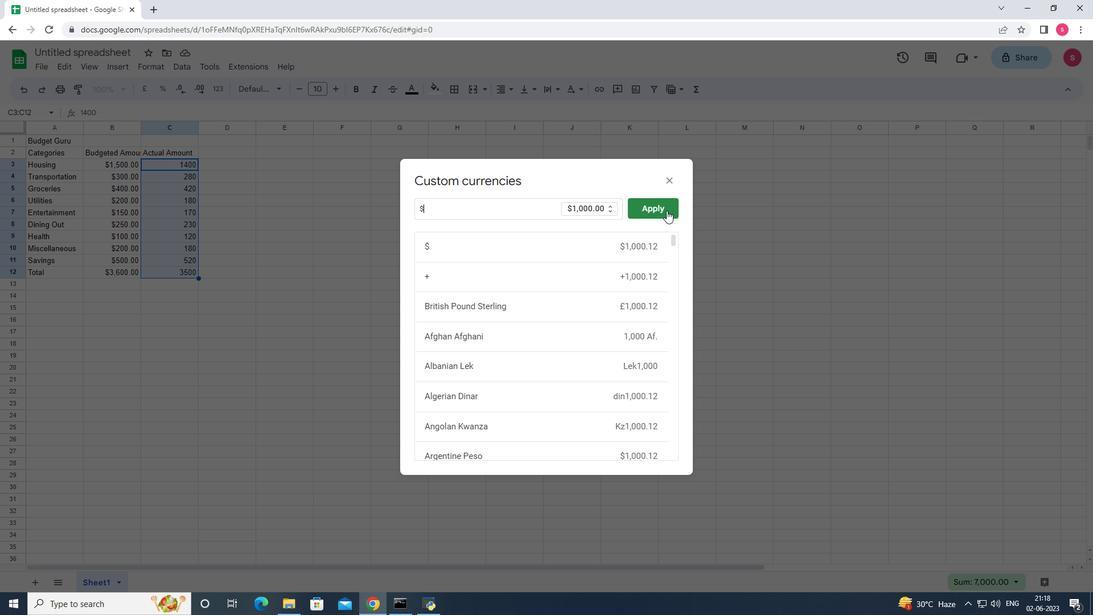
Action: Mouse moved to (225, 153)
Screenshot: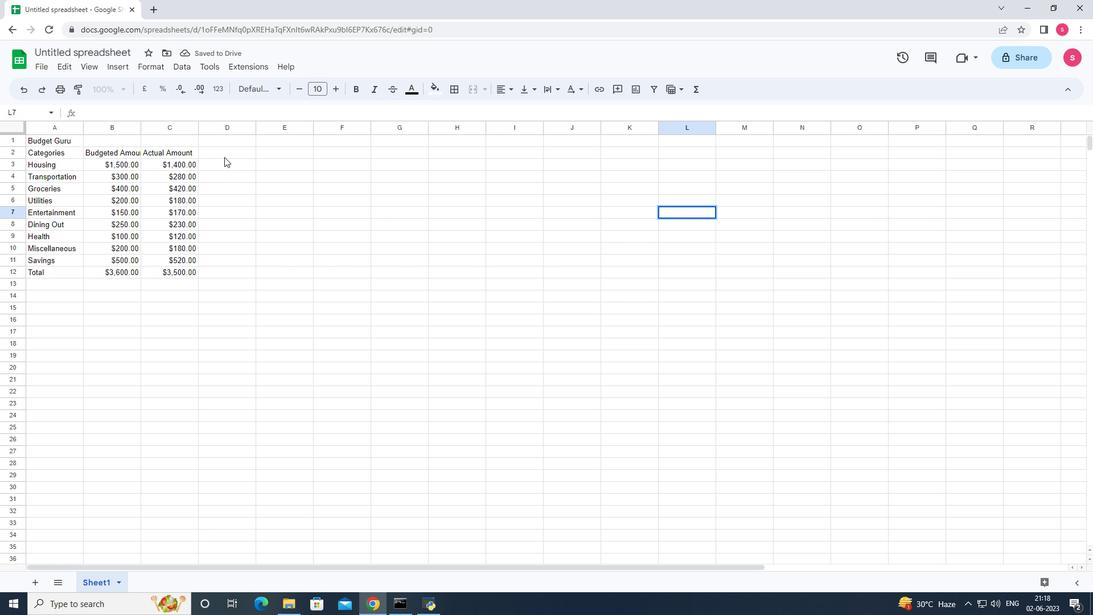 
Action: Mouse pressed left at (225, 153)
Screenshot: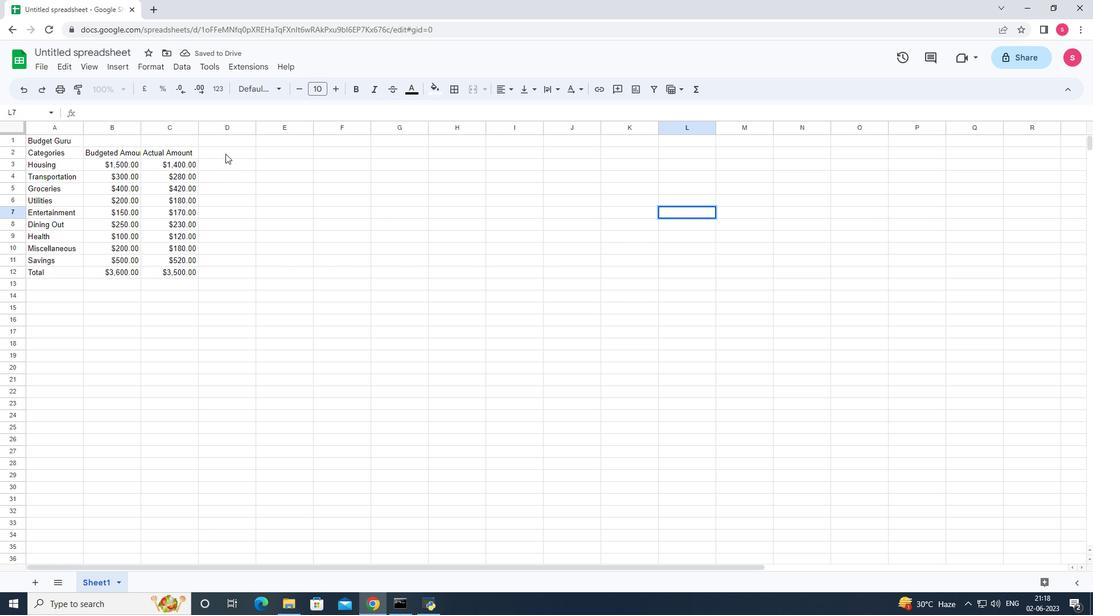 
Action: Mouse moved to (226, 155)
Screenshot: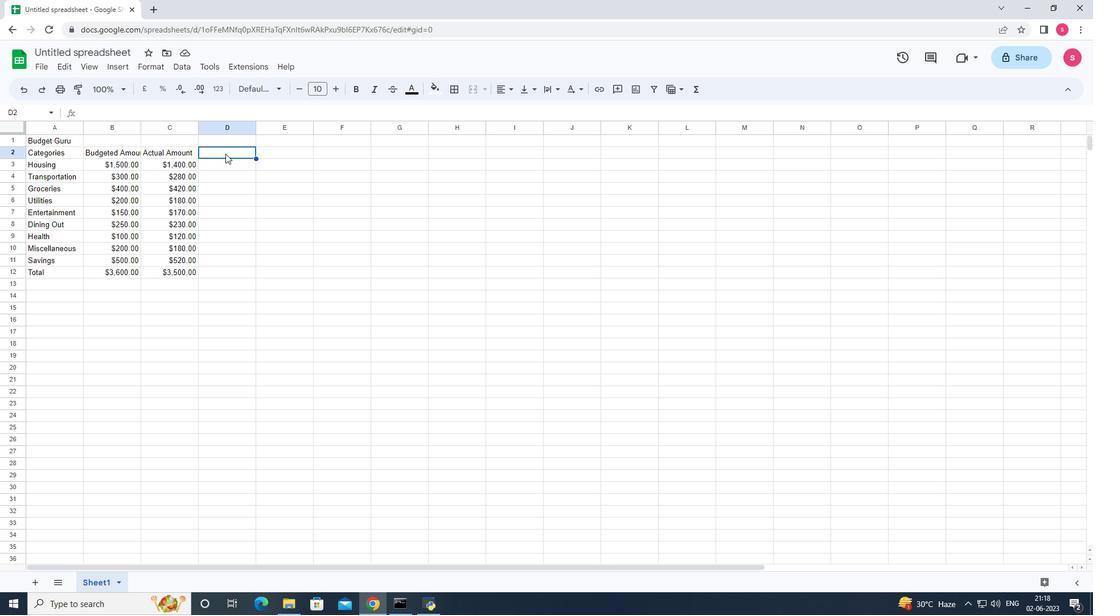
Action: Key pressed <Key.shift><Key.shift><Key.shift><Key.shift>Difference<Key.enter>
Screenshot: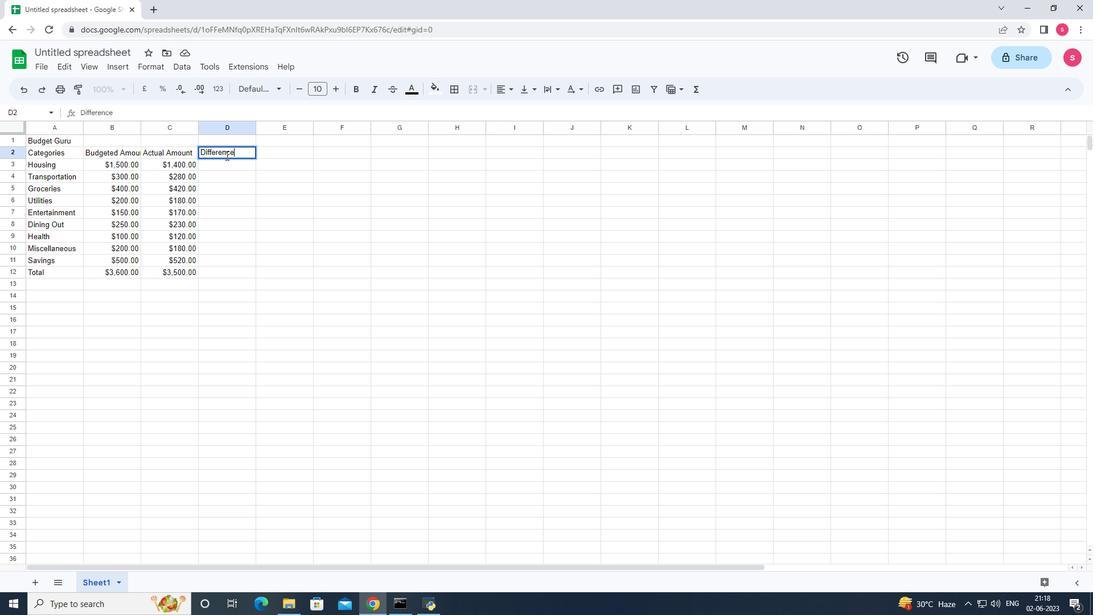 
Action: Mouse moved to (227, 173)
Screenshot: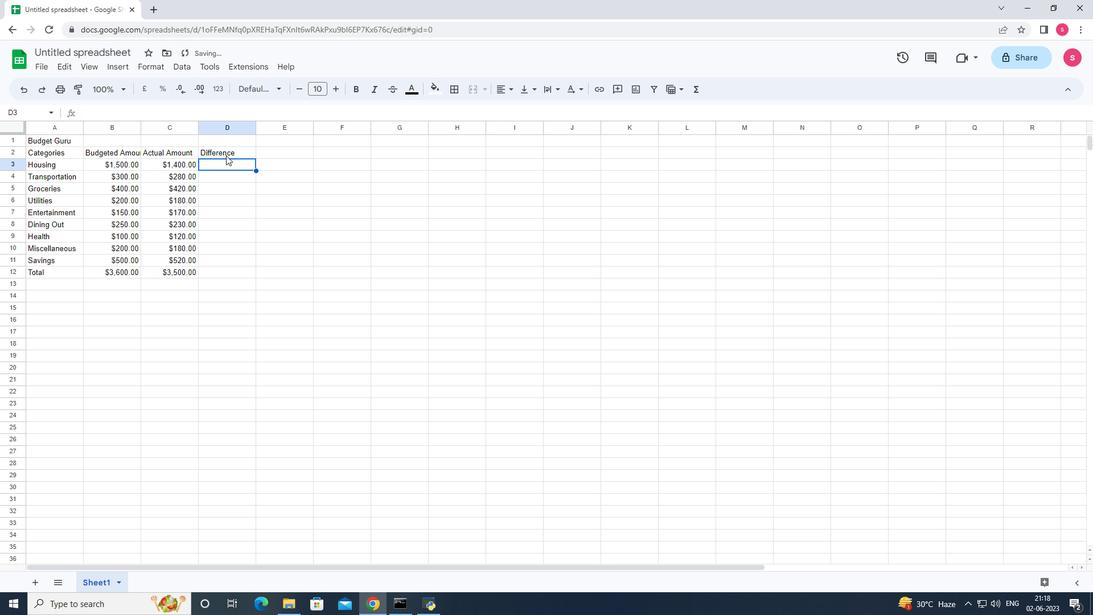 
Action: Key pressed =
Screenshot: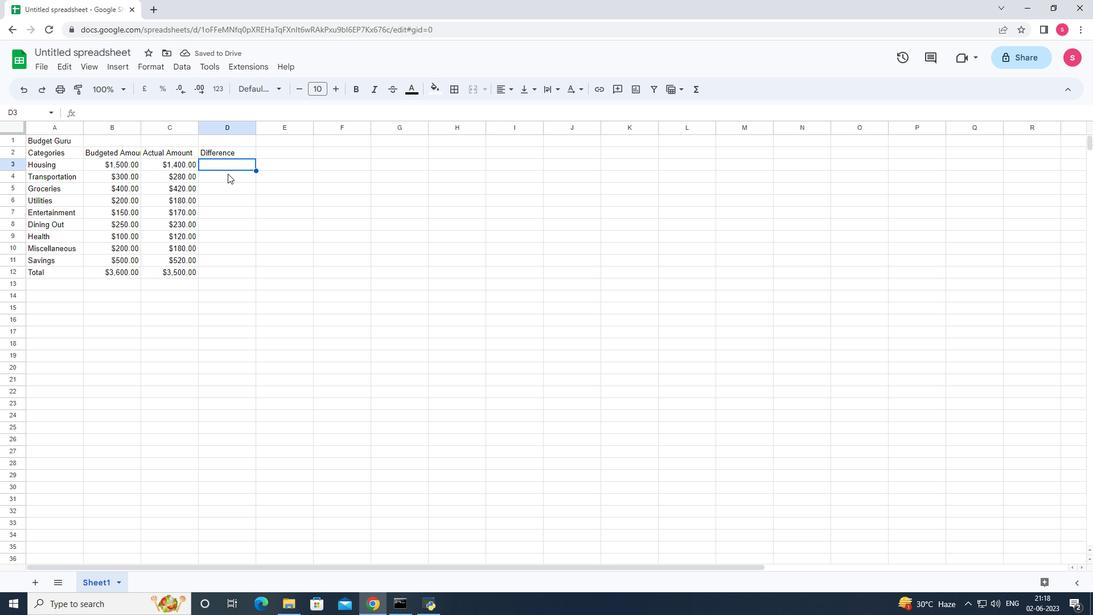 
Action: Mouse moved to (179, 165)
Screenshot: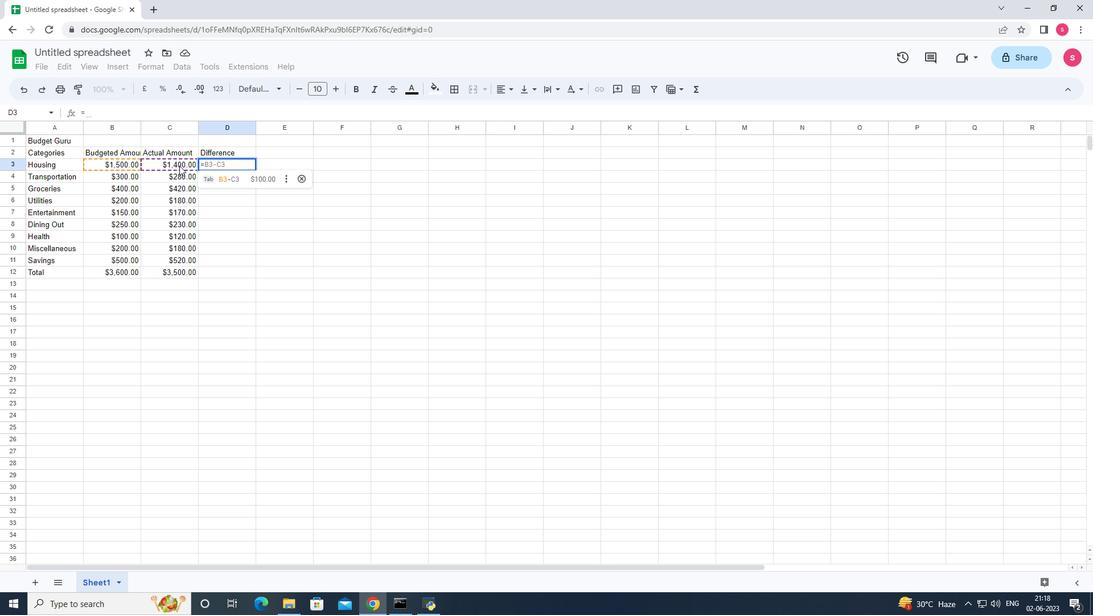 
Action: Mouse pressed left at (179, 165)
Screenshot: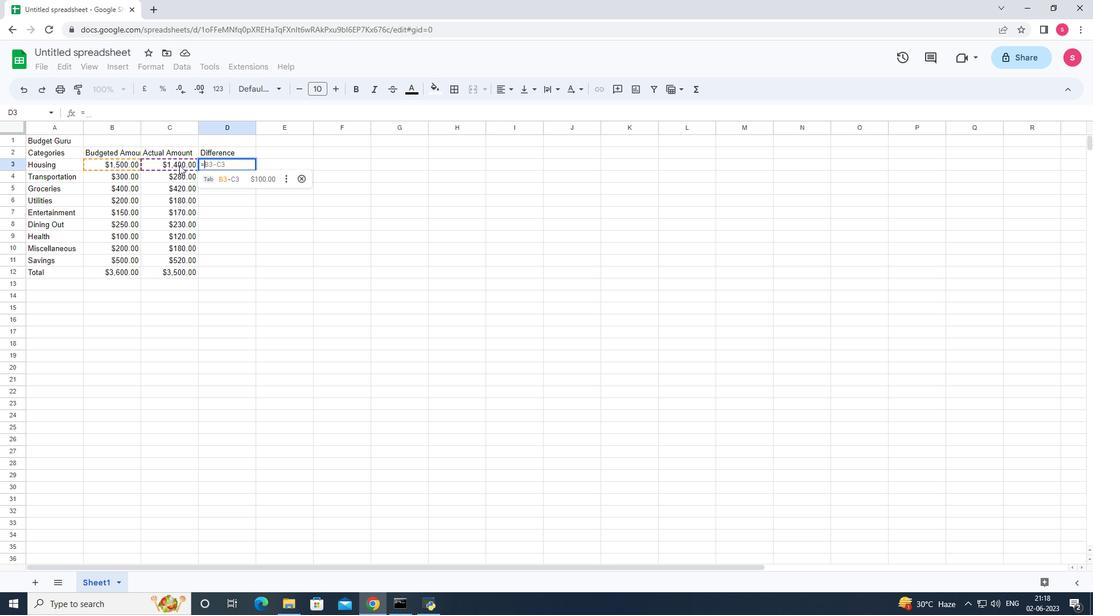 
Action: Key pressed -
Screenshot: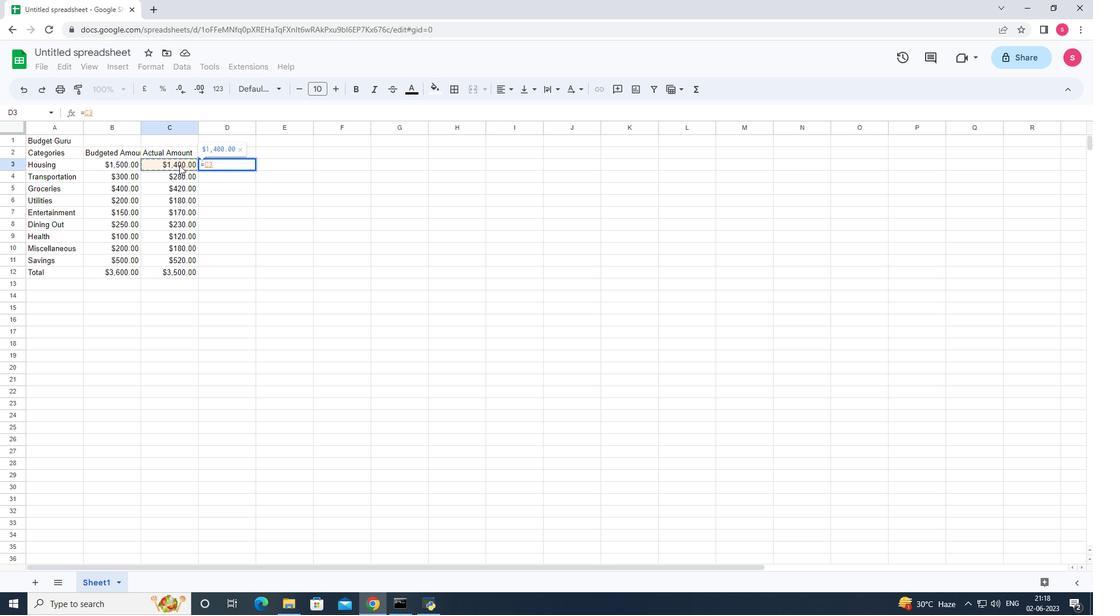 
Action: Mouse moved to (124, 165)
Screenshot: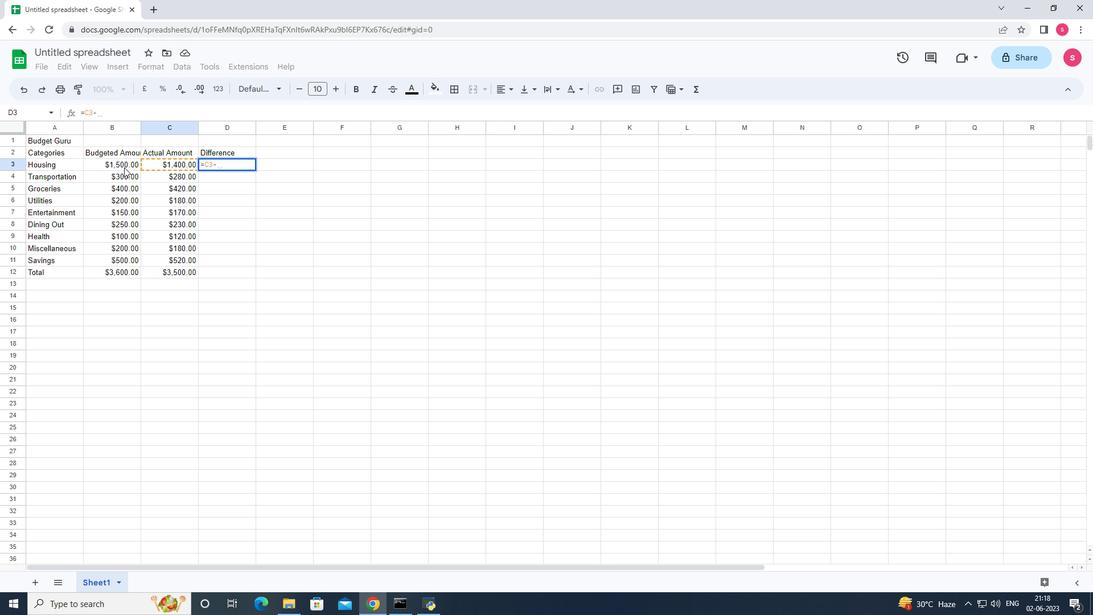 
Action: Mouse pressed left at (124, 165)
Screenshot: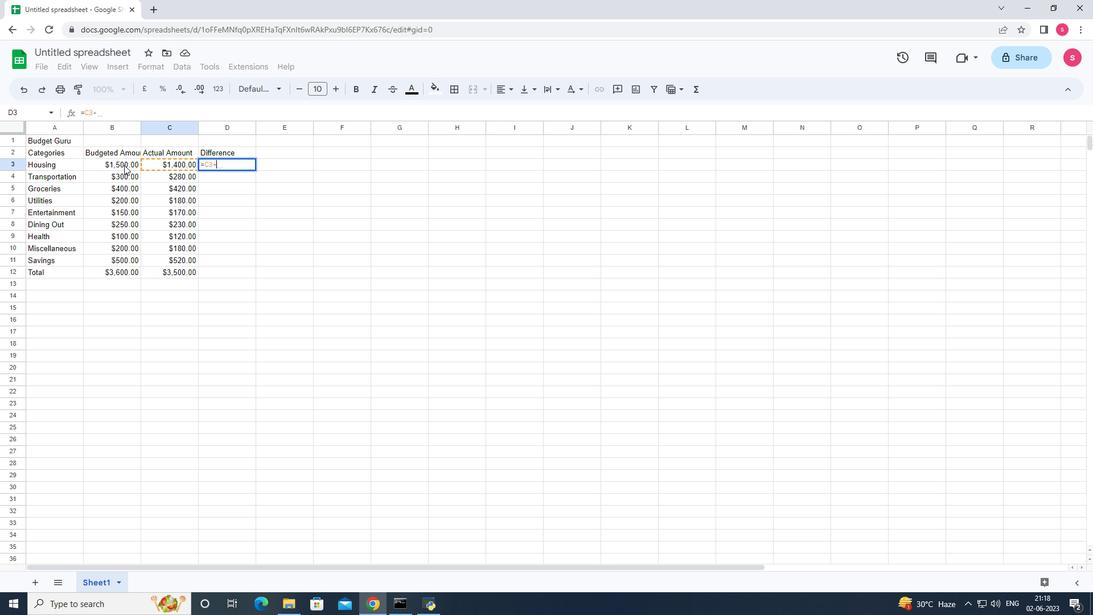 
Action: Mouse moved to (207, 186)
Screenshot: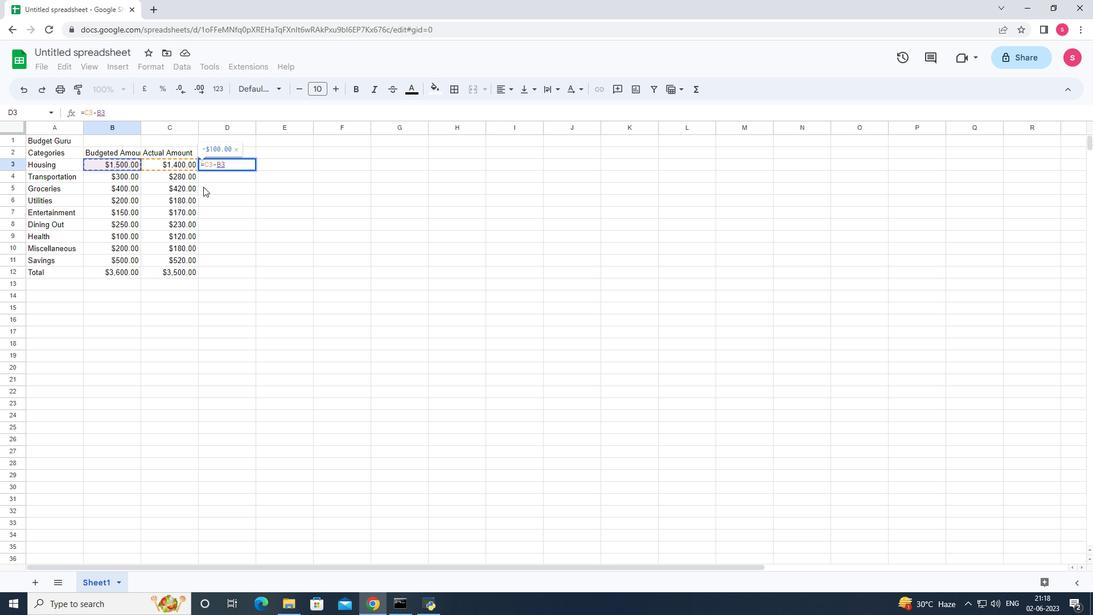 
Action: Key pressed <Key.enter>
Screenshot: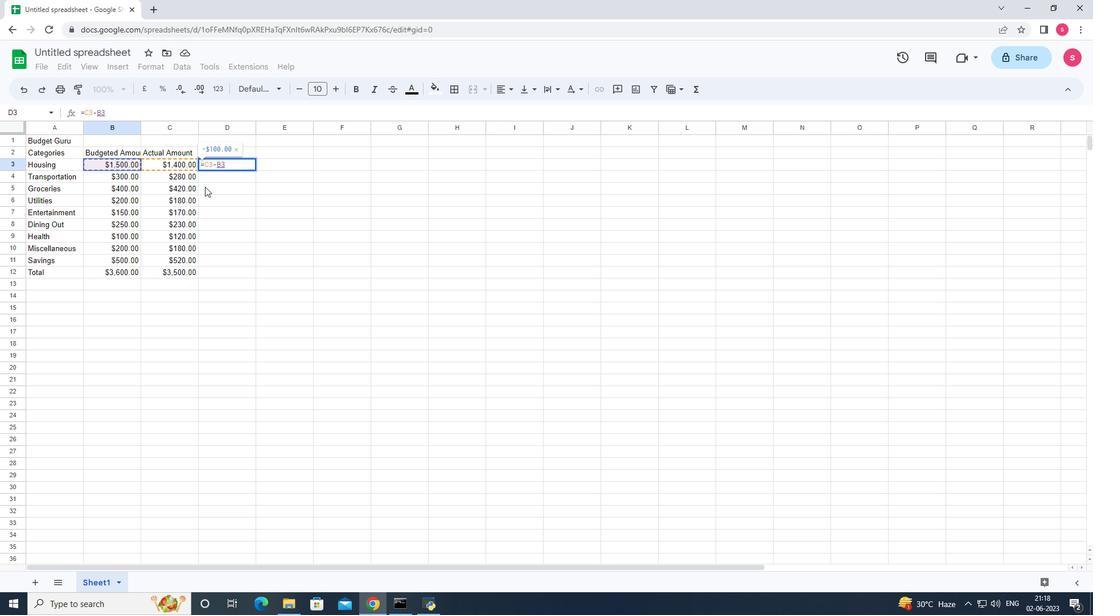 
Action: Mouse moved to (229, 202)
Screenshot: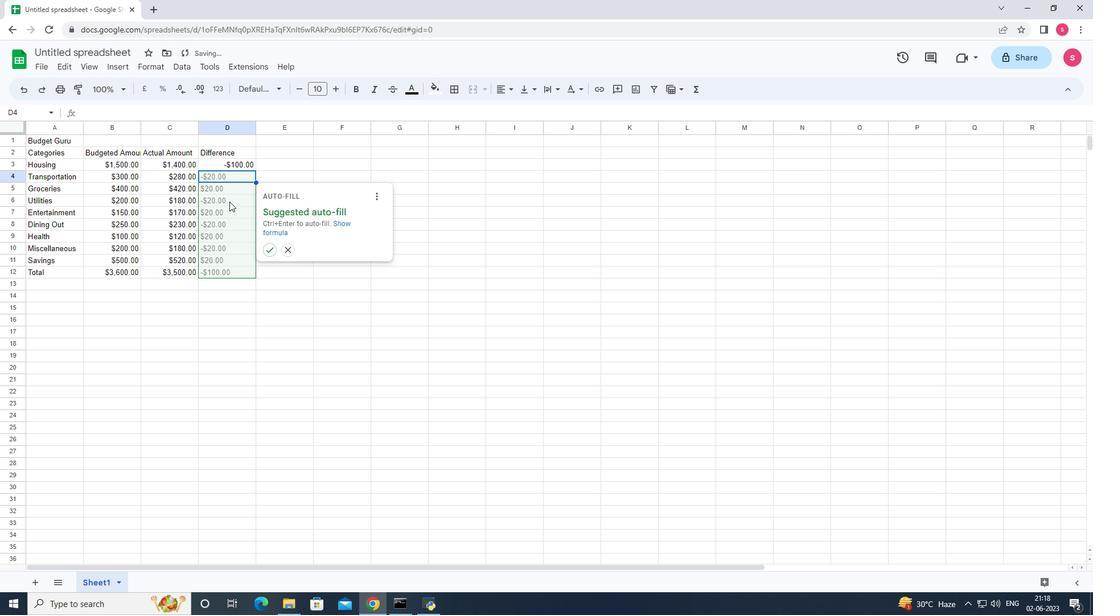 
Action: Key pressed <Key.enter>
Screenshot: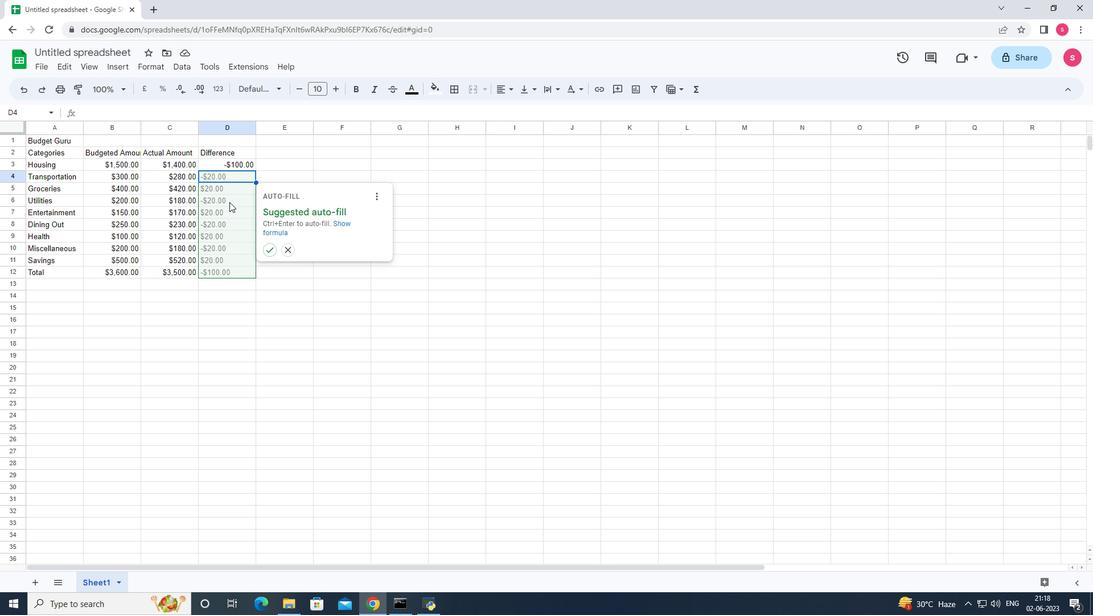 
Action: Mouse moved to (306, 246)
Screenshot: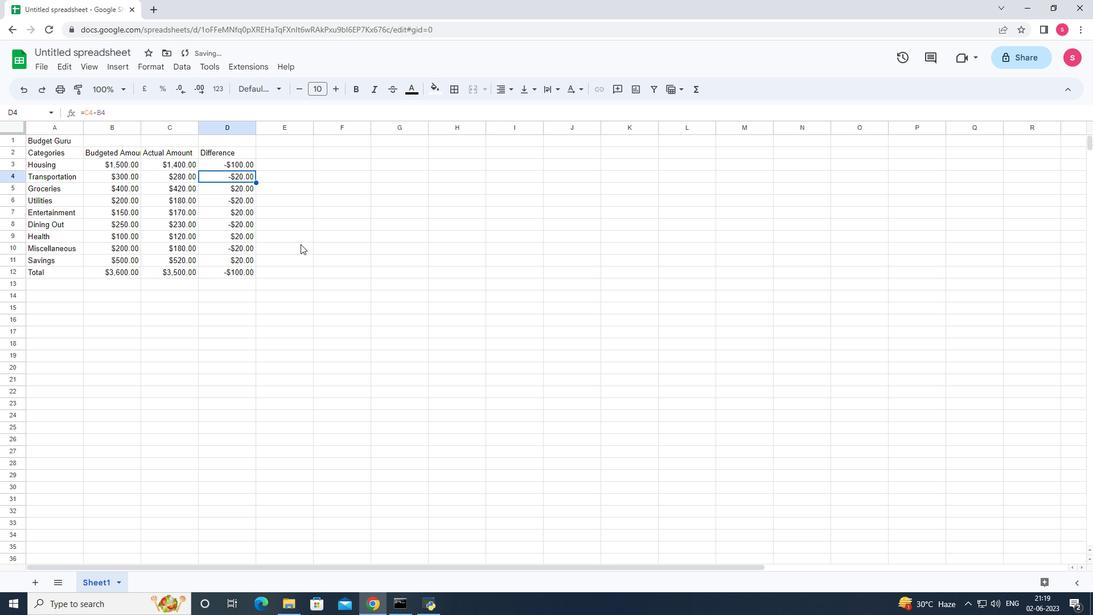 
Action: Mouse pressed left at (306, 246)
Screenshot: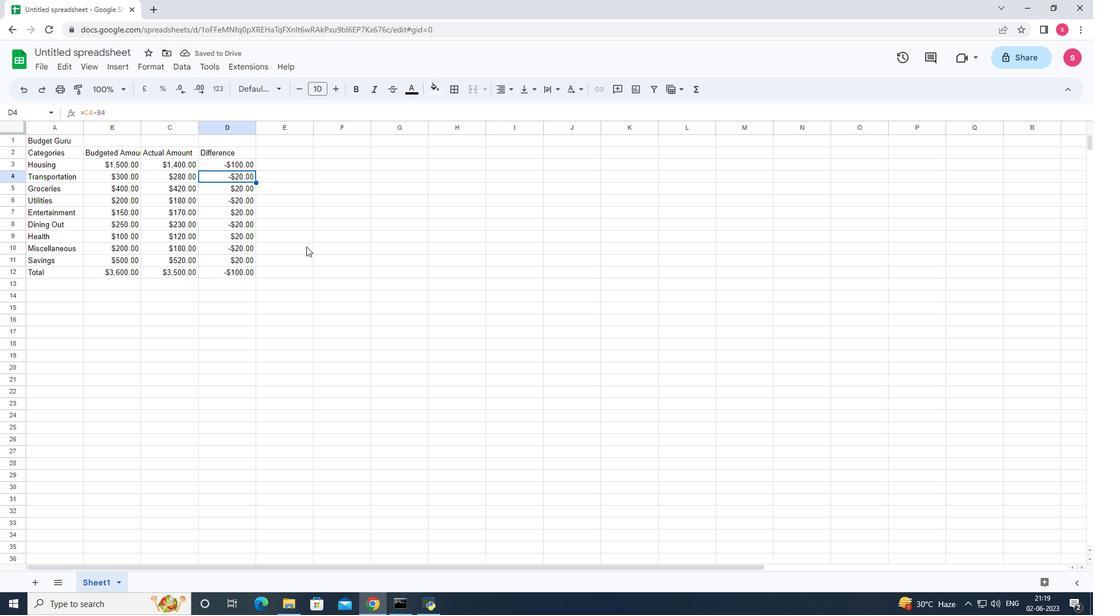 
Action: Mouse moved to (76, 51)
Screenshot: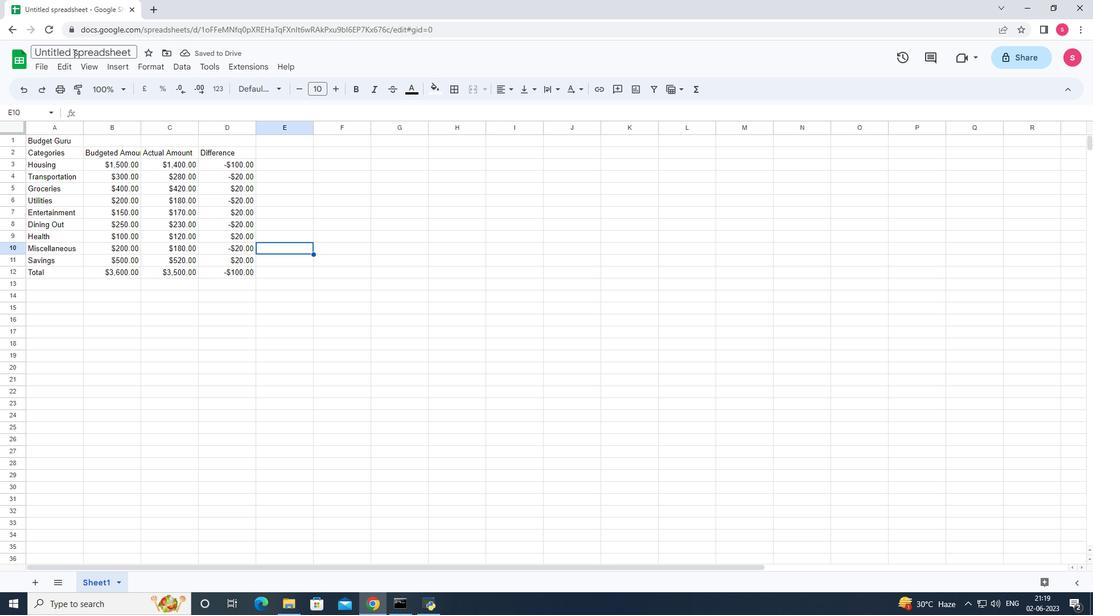 
Action: Mouse pressed left at (76, 51)
Screenshot: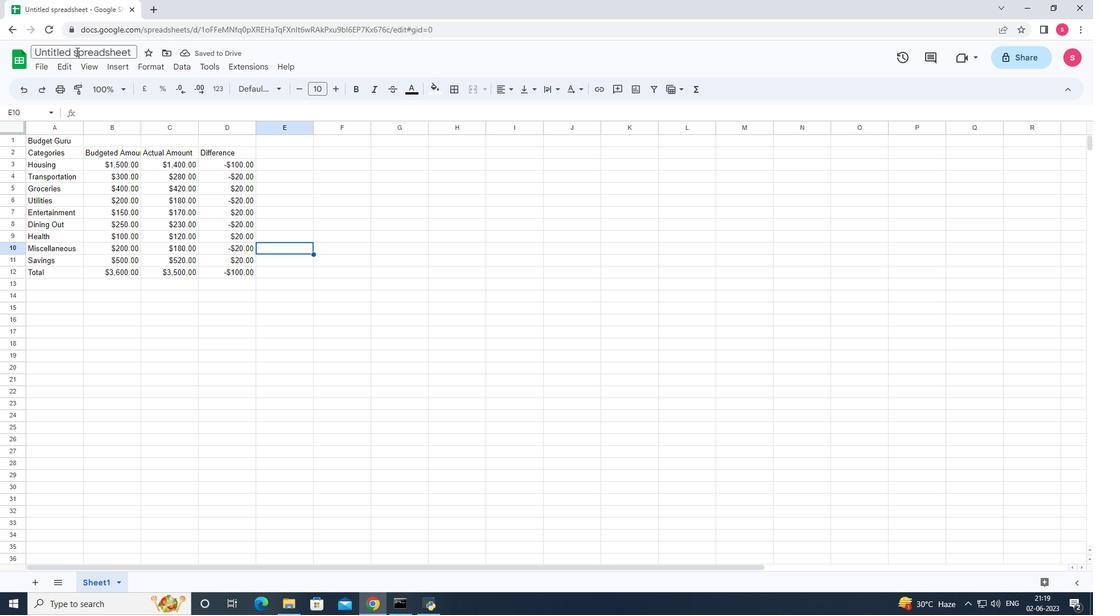 
Action: Key pressed <Key.backspace><Key.shift>Dashboard<Key.shift><Key.shift><Key.shift>Receiptsbook
Screenshot: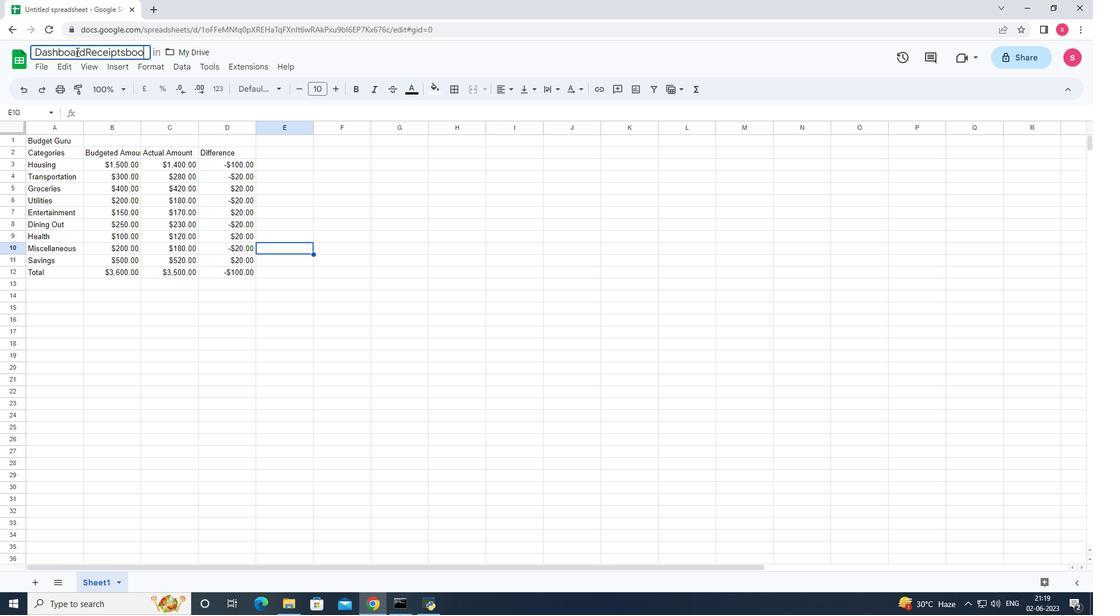 
Action: Mouse moved to (187, 364)
Screenshot: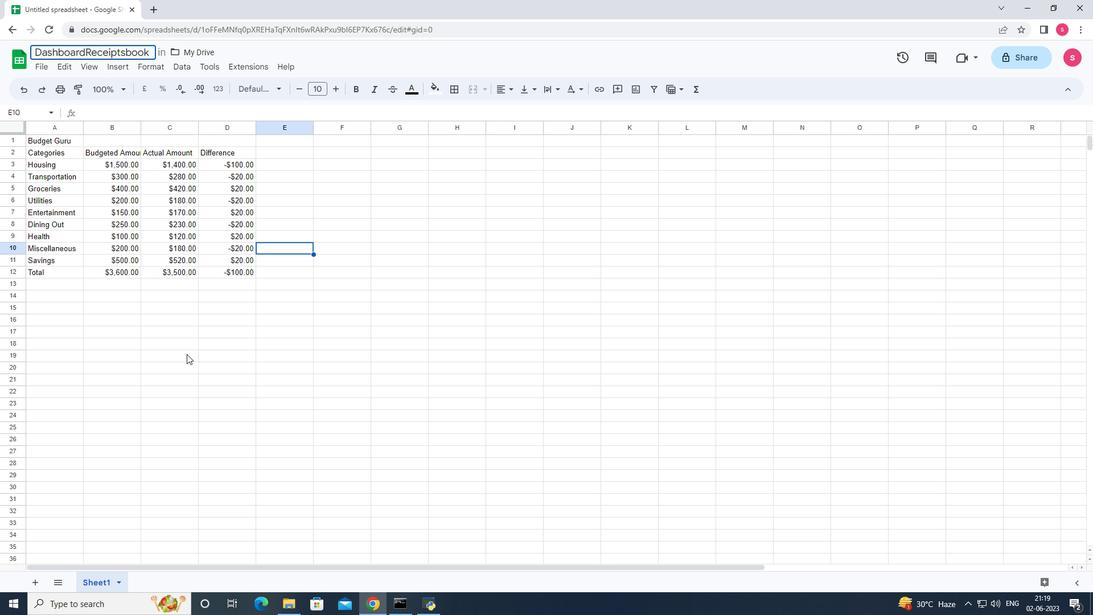 
Action: Mouse pressed left at (187, 364)
Screenshot: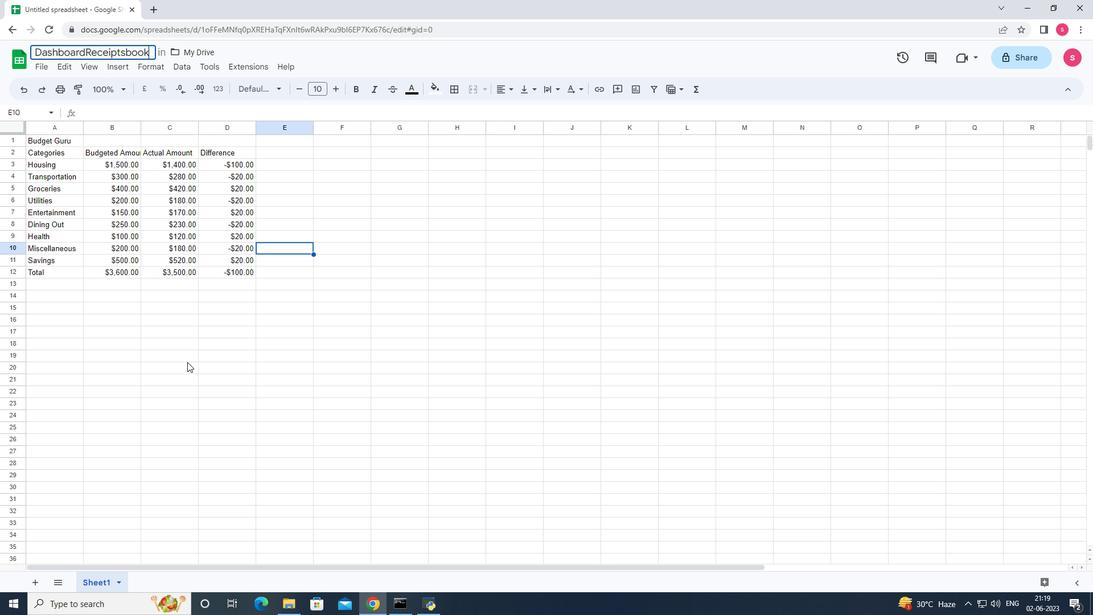 
Action: Mouse moved to (84, 129)
Screenshot: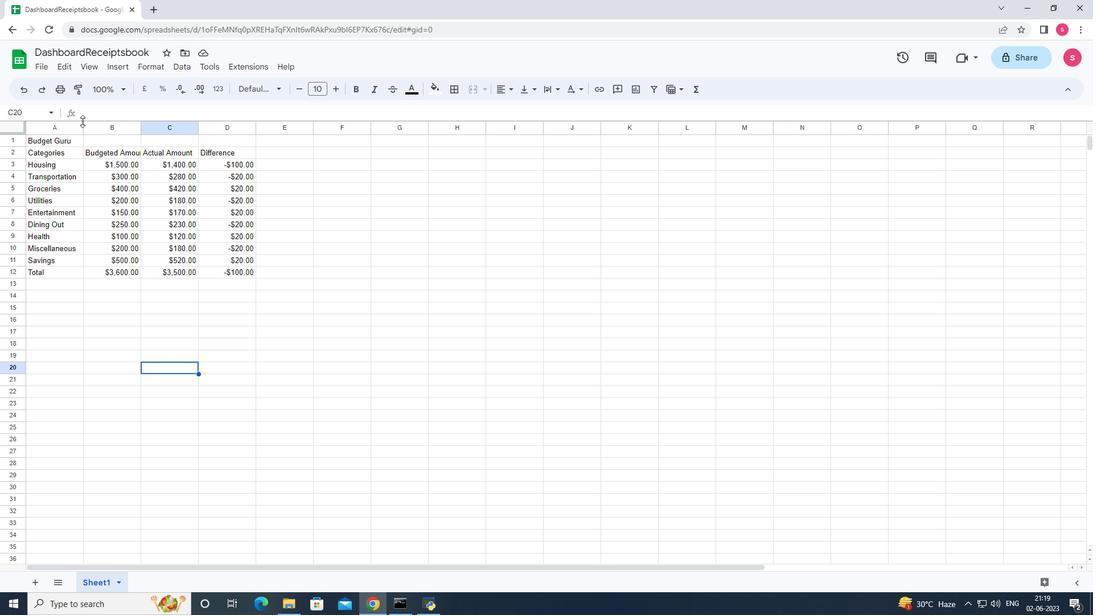 
Action: Mouse pressed left at (84, 129)
Screenshot: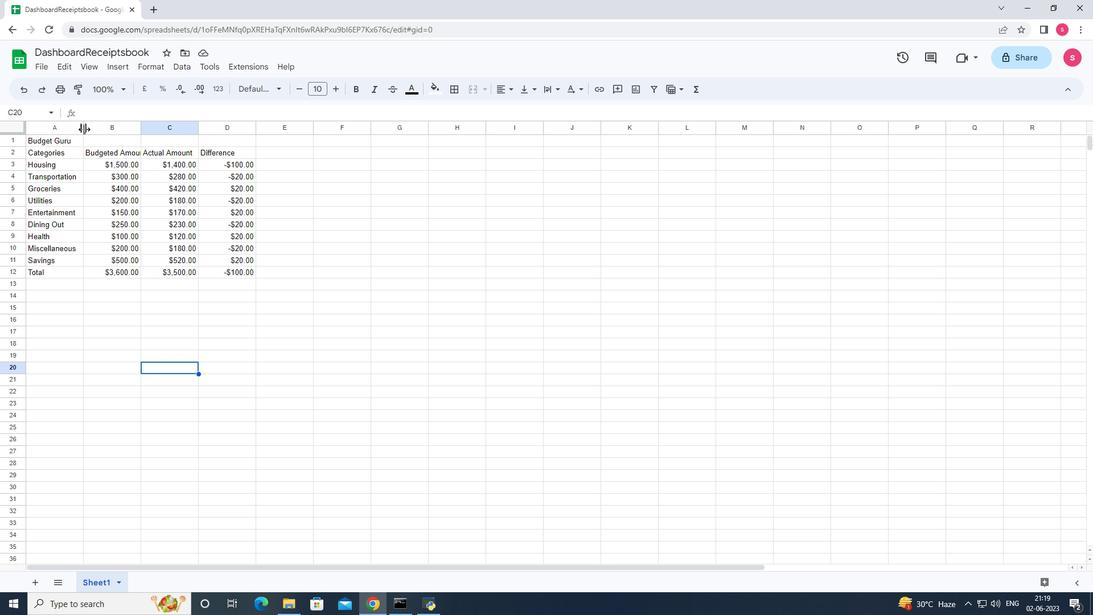 
Action: Mouse pressed left at (84, 129)
Screenshot: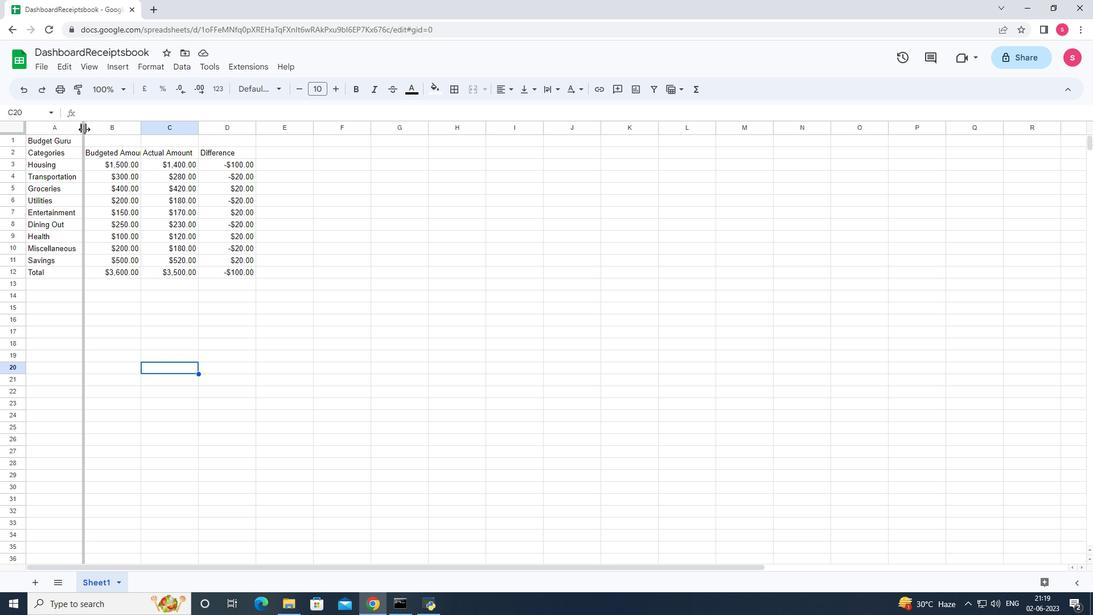 
Action: Mouse moved to (133, 126)
Screenshot: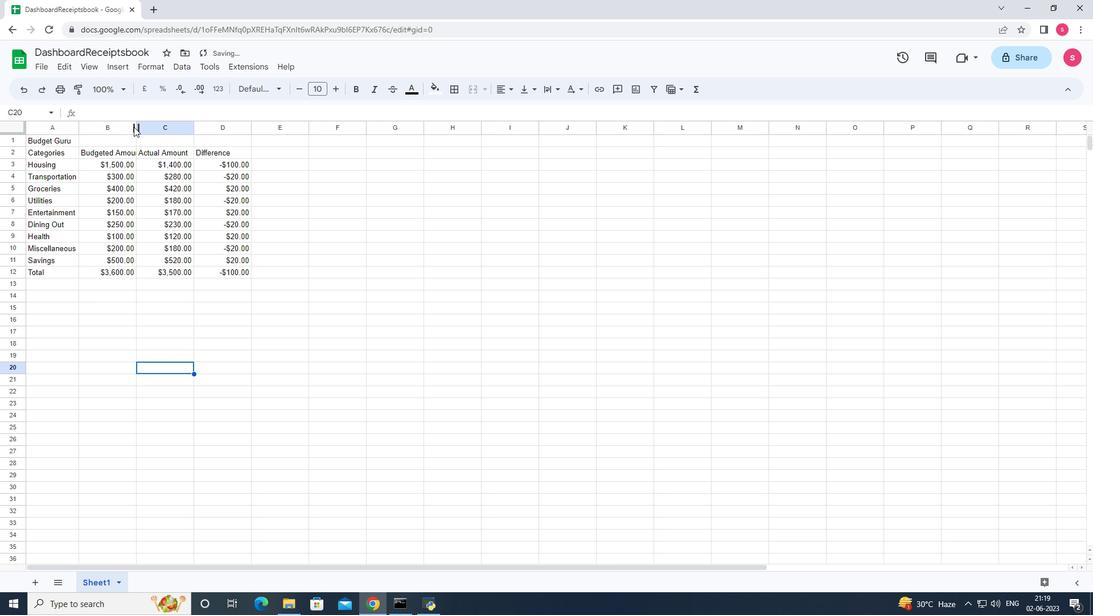 
Action: Mouse pressed left at (133, 126)
Screenshot: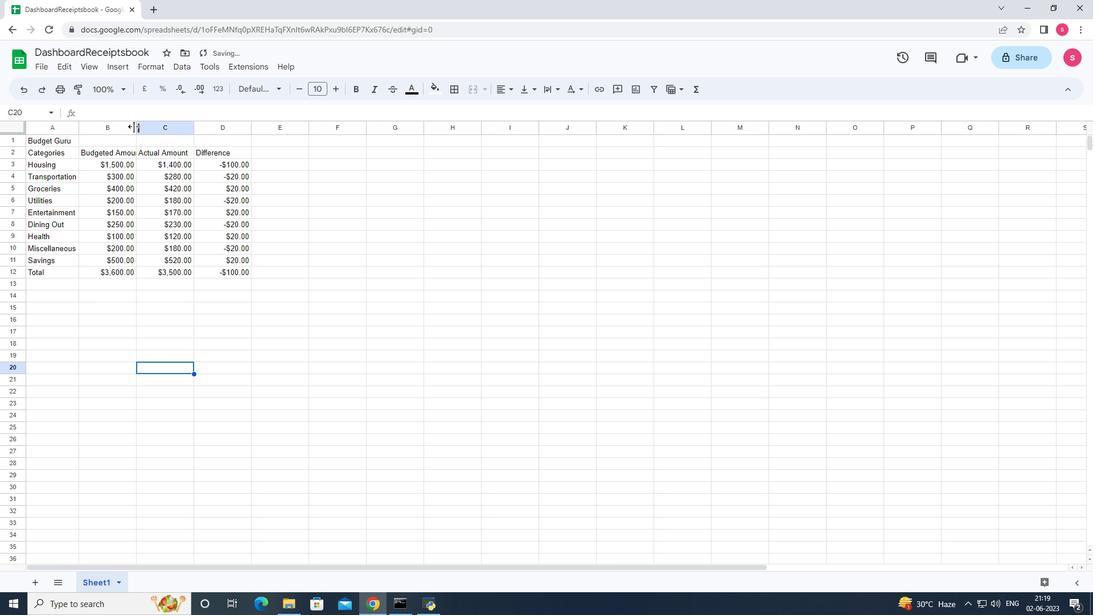 
Action: Mouse pressed left at (133, 126)
Screenshot: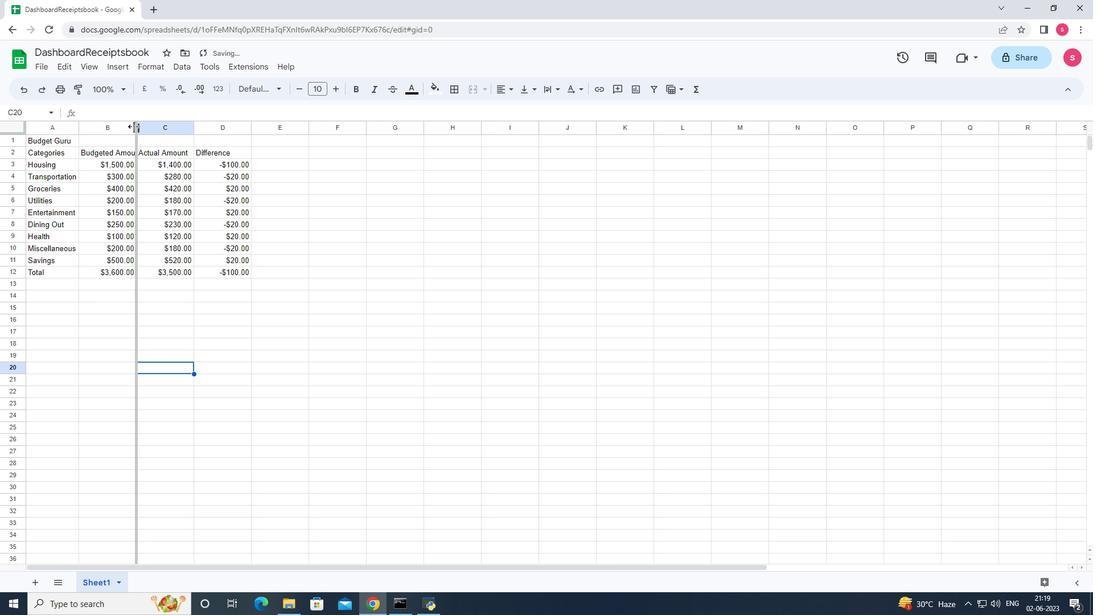 
Action: Mouse moved to (201, 127)
Screenshot: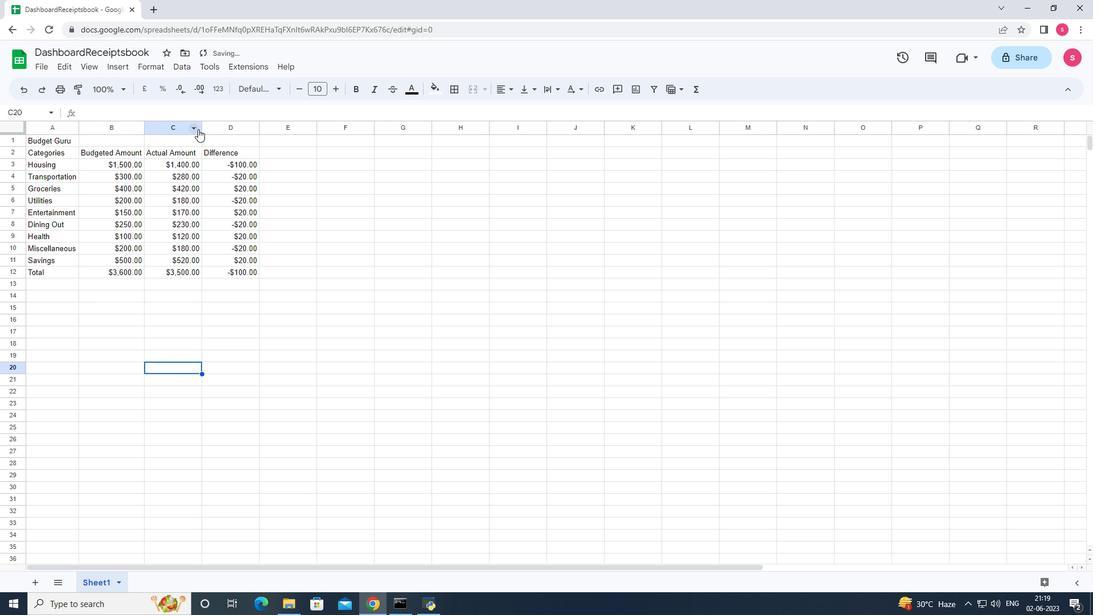 
Action: Mouse pressed left at (201, 127)
Screenshot: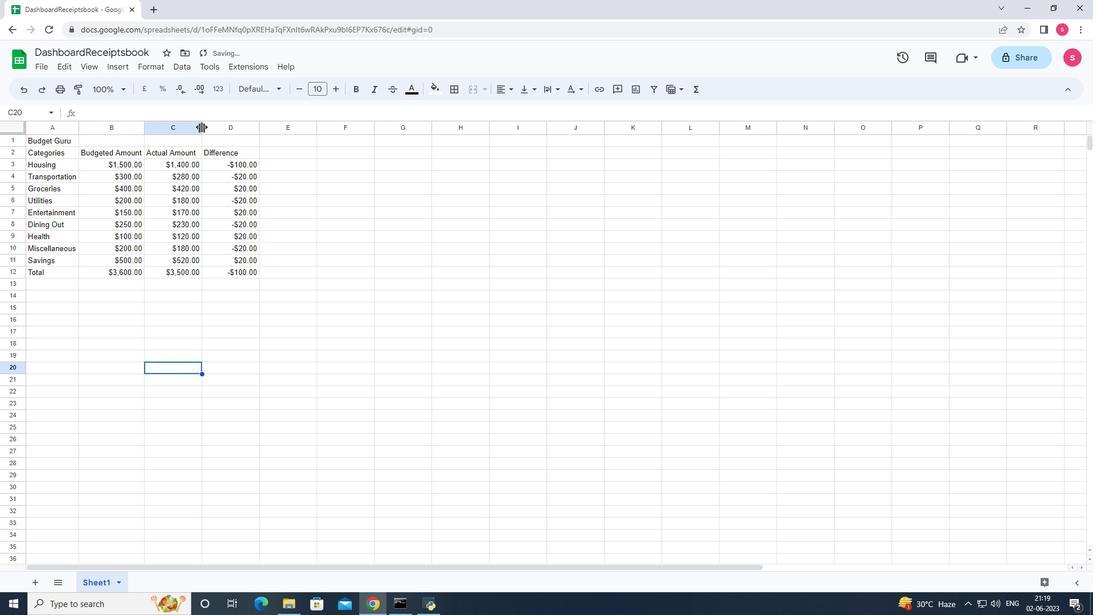 
Action: Mouse pressed left at (201, 127)
Screenshot: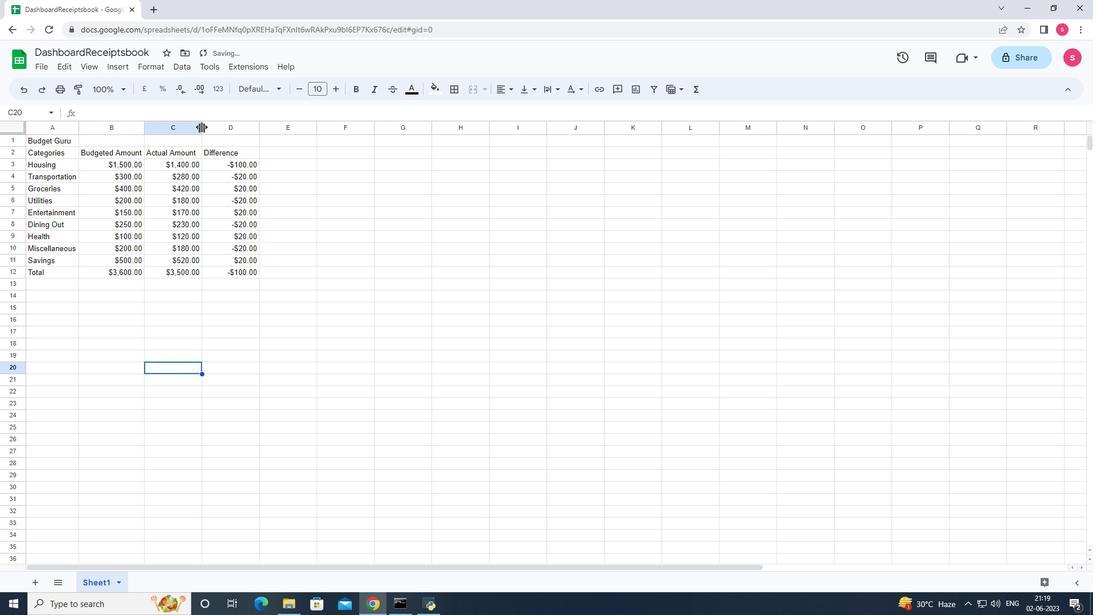 
Action: Mouse moved to (255, 126)
Screenshot: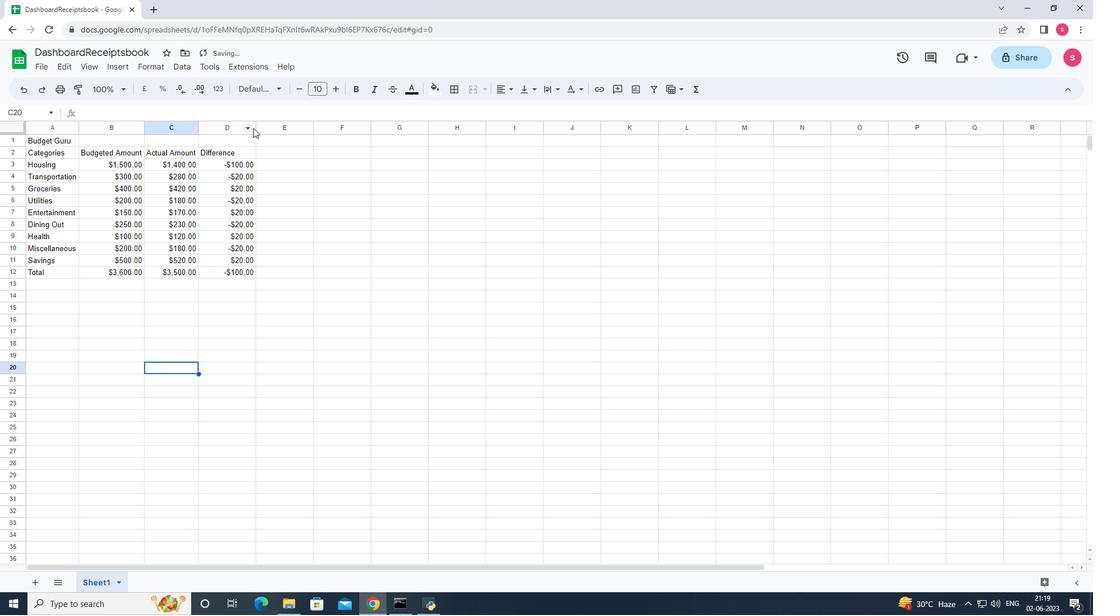 
Action: Mouse pressed left at (255, 126)
Screenshot: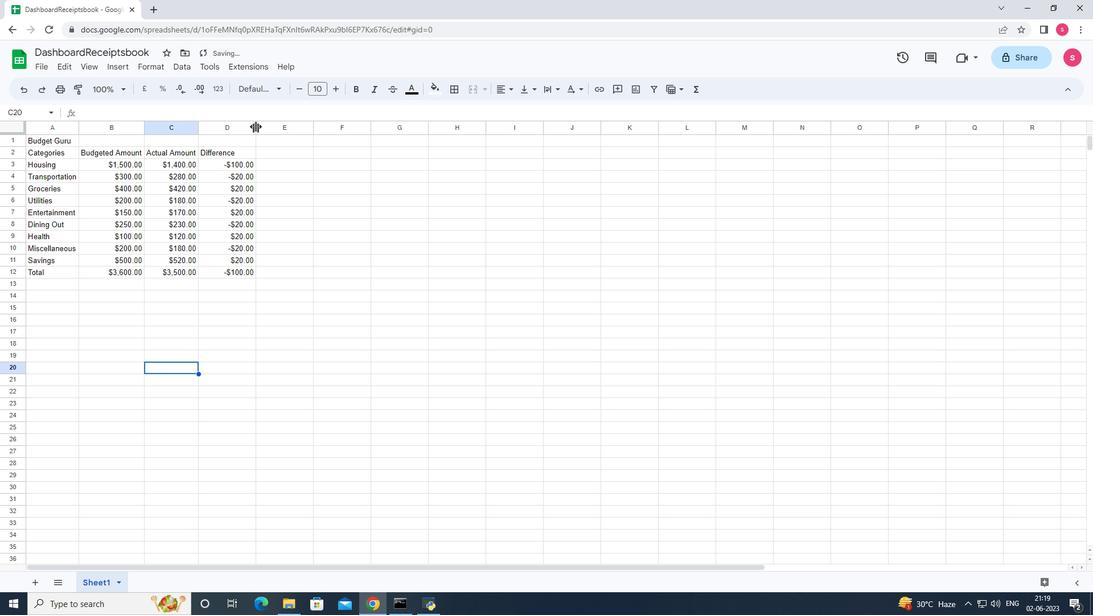 
Action: Mouse pressed left at (255, 126)
Screenshot: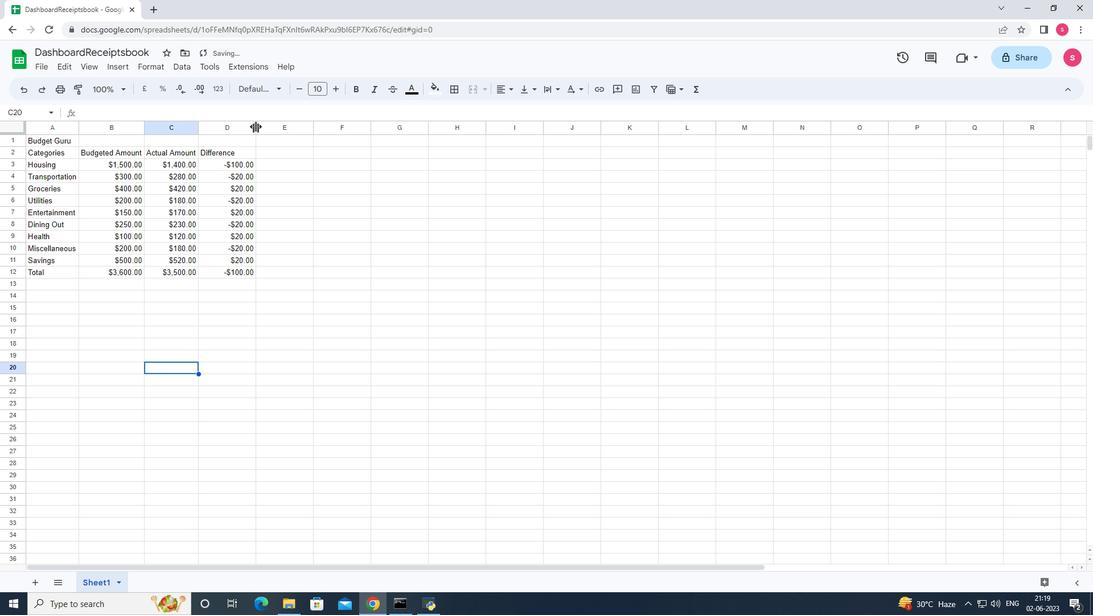 
Action: Mouse moved to (330, 198)
Screenshot: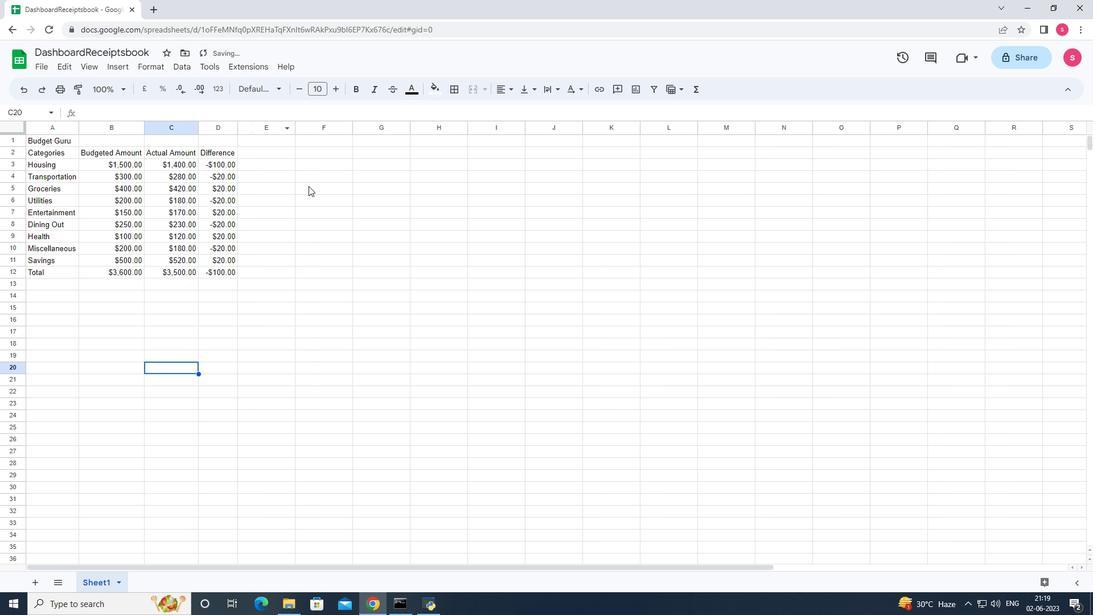 
Action: Key pressed ctrl+S
Screenshot: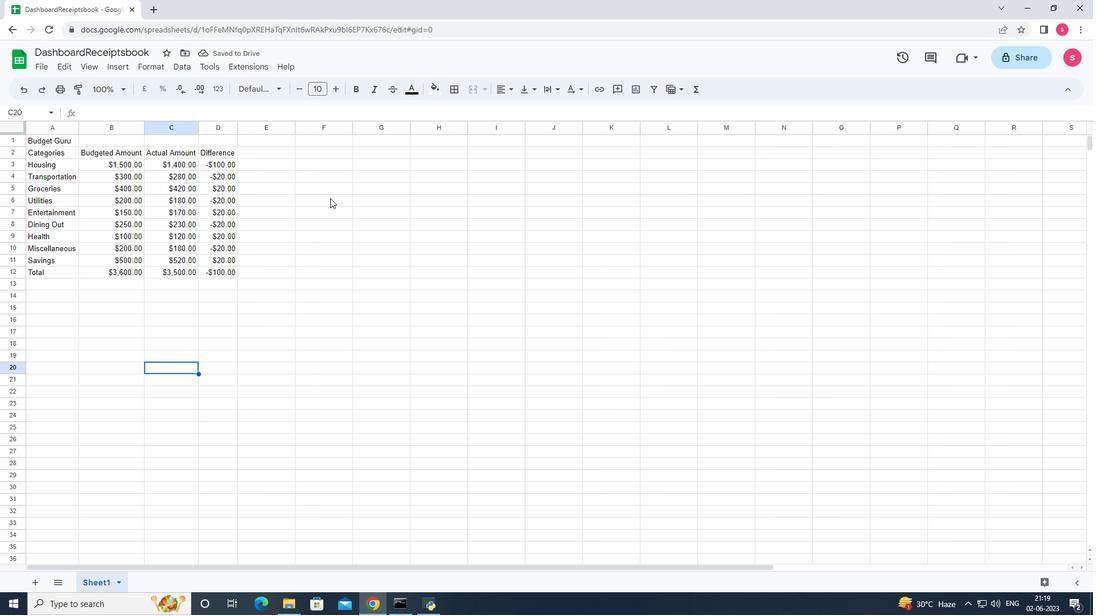 
